 Task: Check the average views per listing of vinyl sliding in the last 1 year.
Action: Mouse moved to (984, 224)
Screenshot: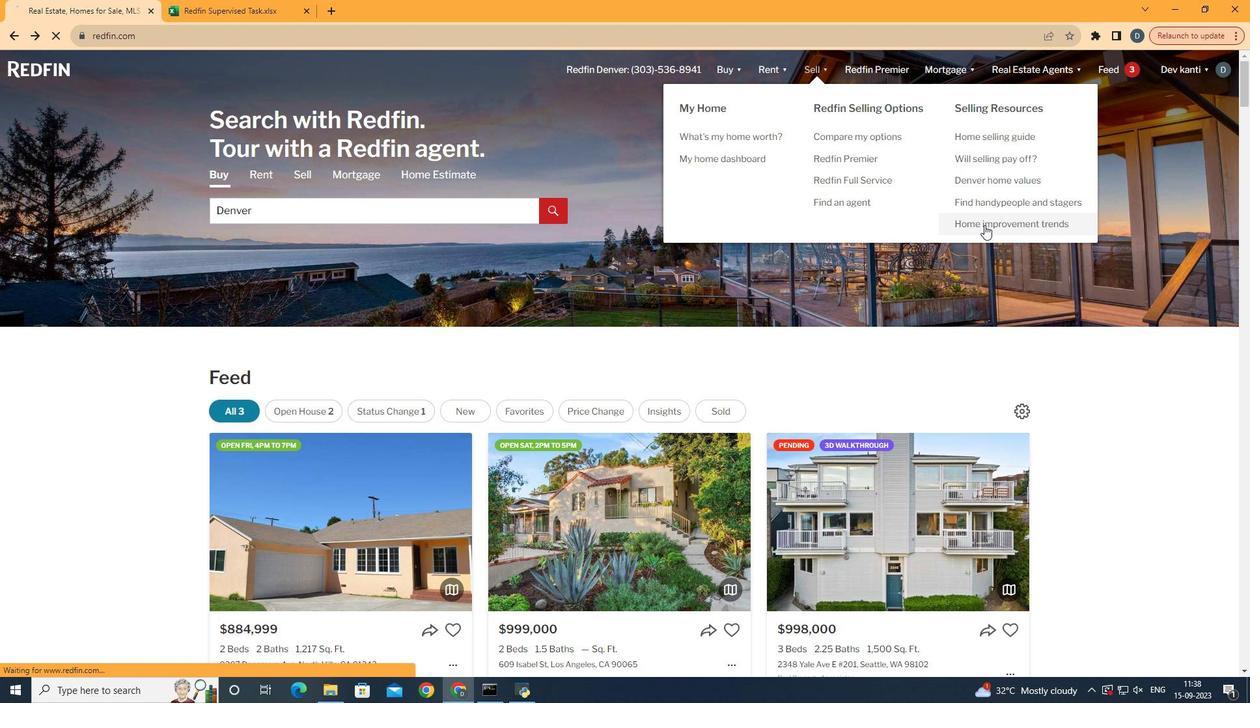 
Action: Mouse pressed left at (984, 224)
Screenshot: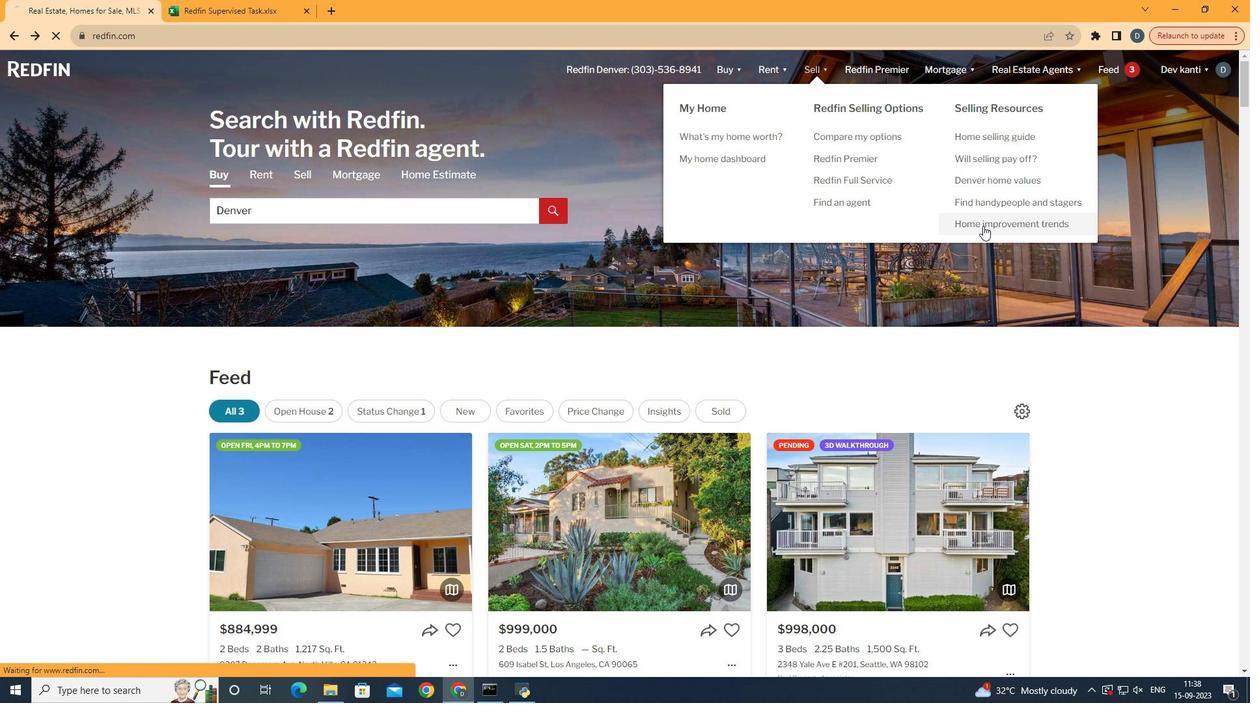 
Action: Mouse moved to (328, 248)
Screenshot: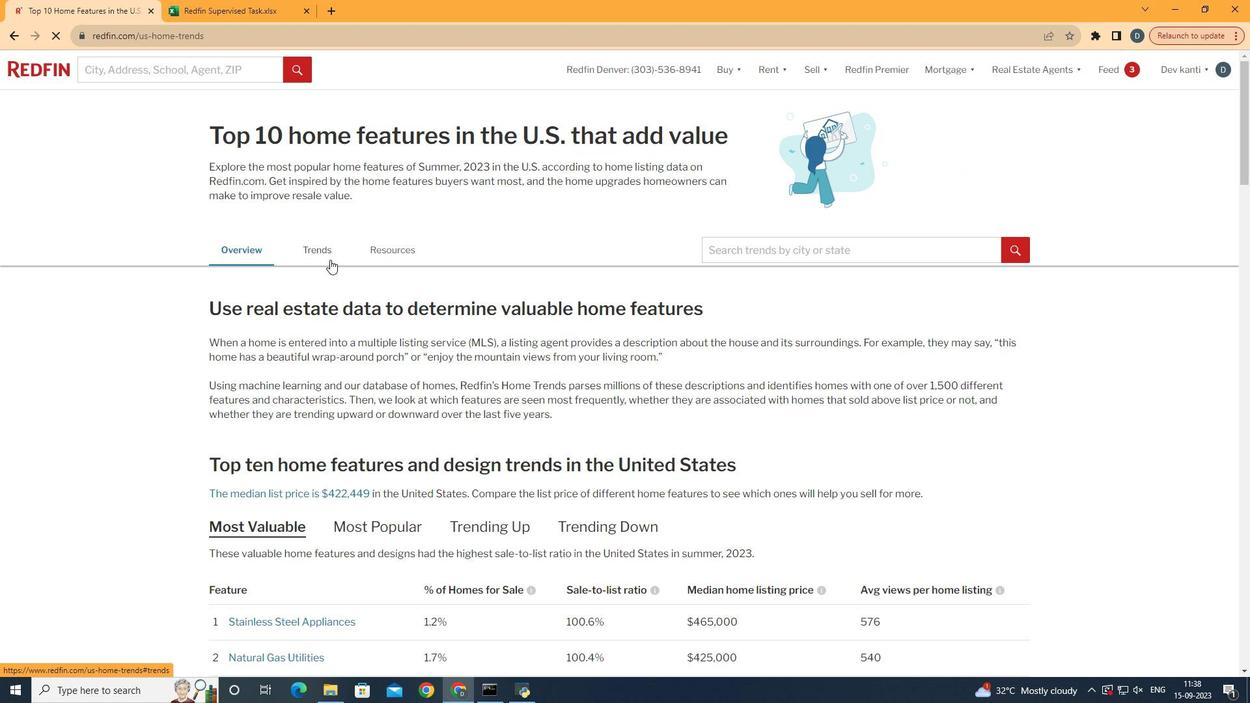 
Action: Mouse pressed left at (328, 248)
Screenshot: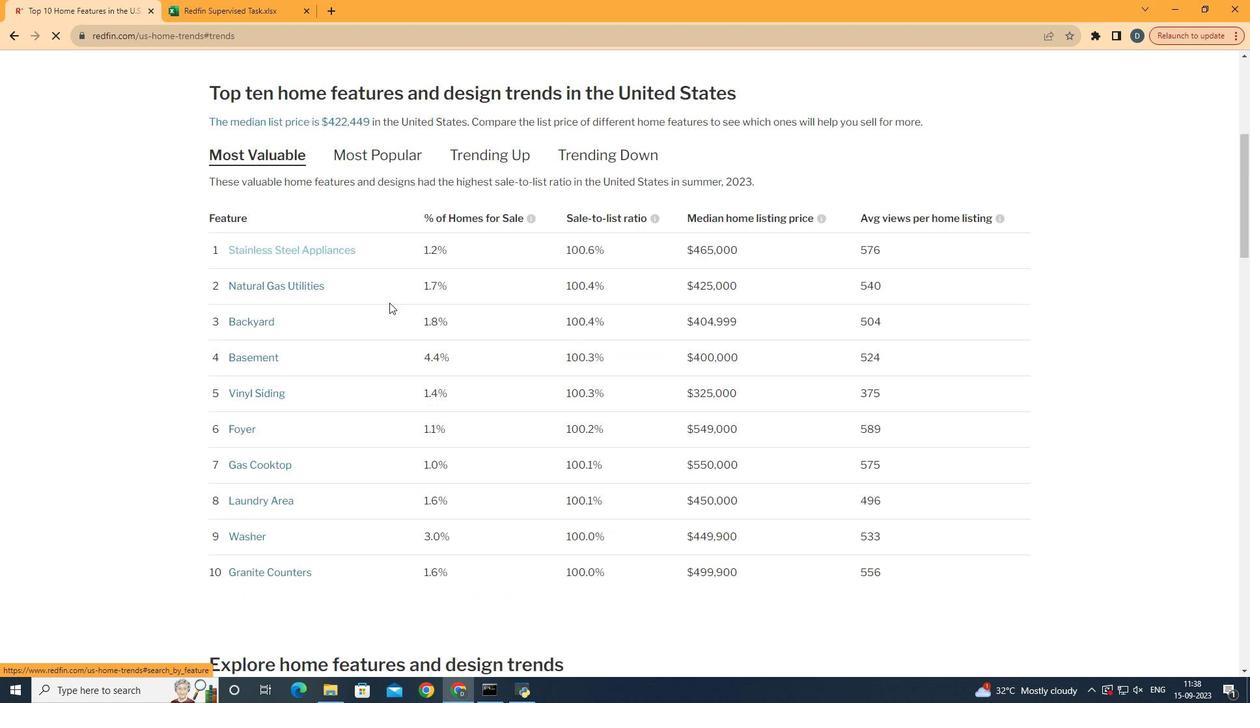 
Action: Mouse moved to (478, 341)
Screenshot: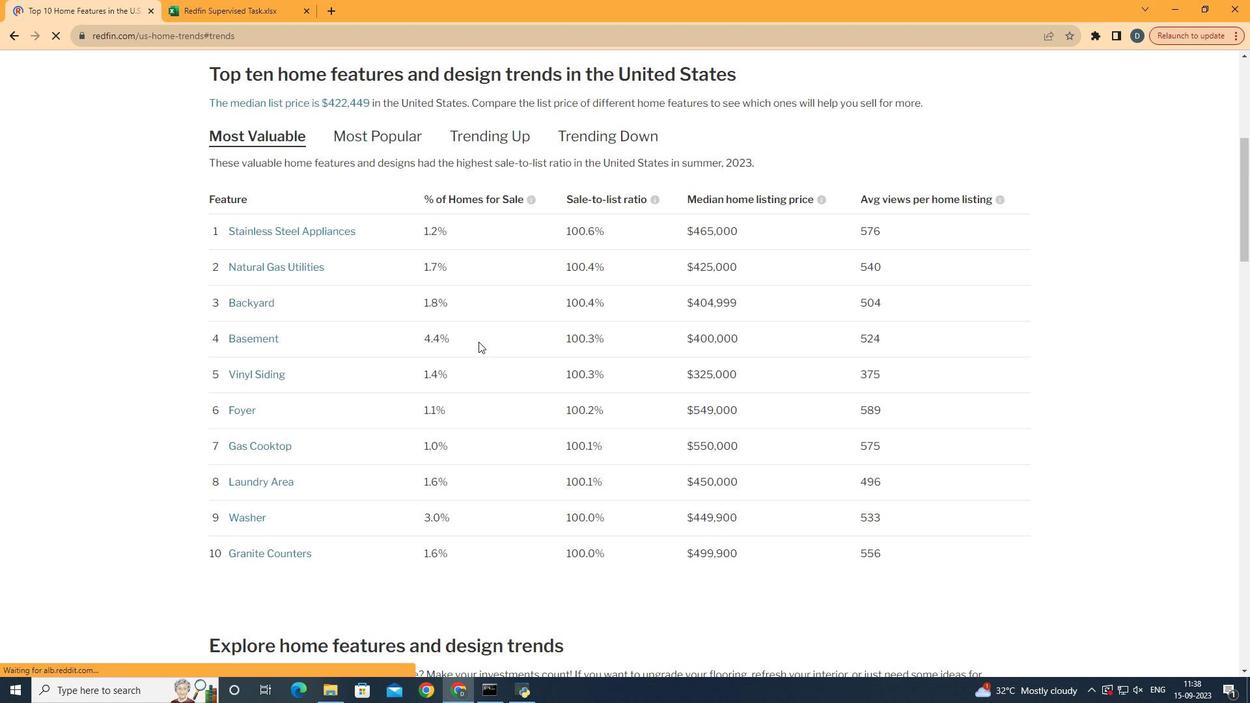 
Action: Mouse scrolled (478, 341) with delta (0, 0)
Screenshot: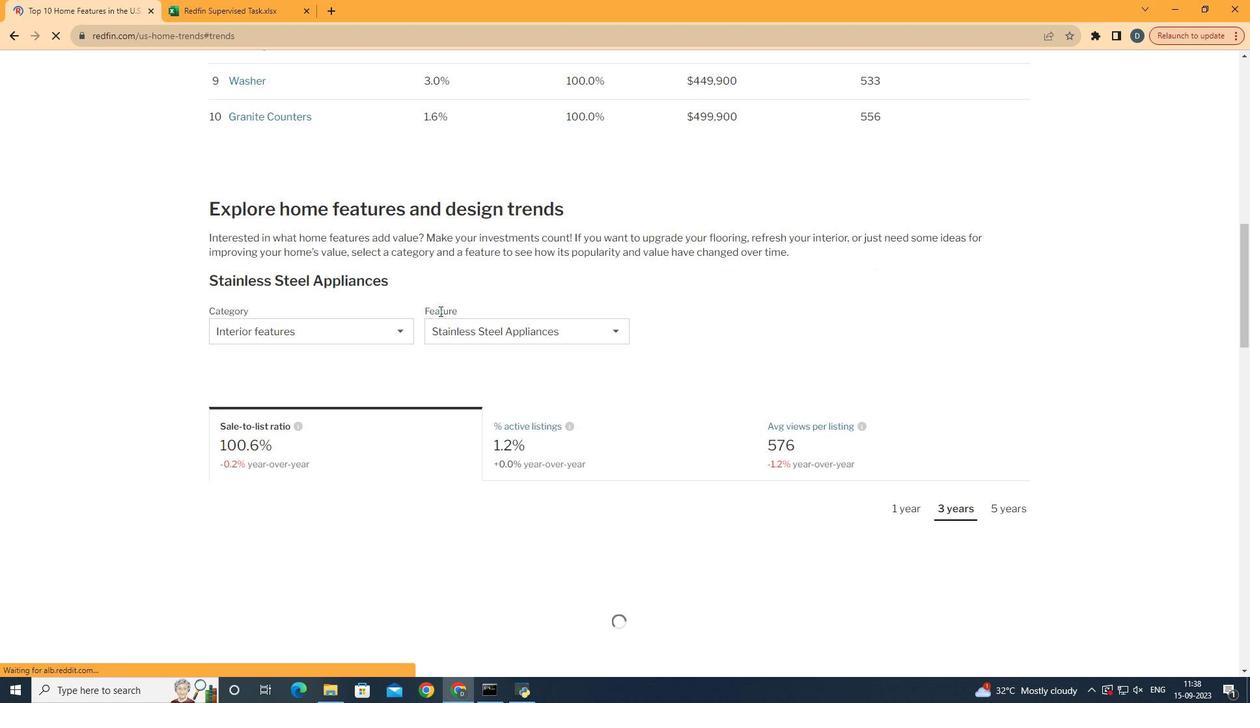 
Action: Mouse scrolled (478, 341) with delta (0, 0)
Screenshot: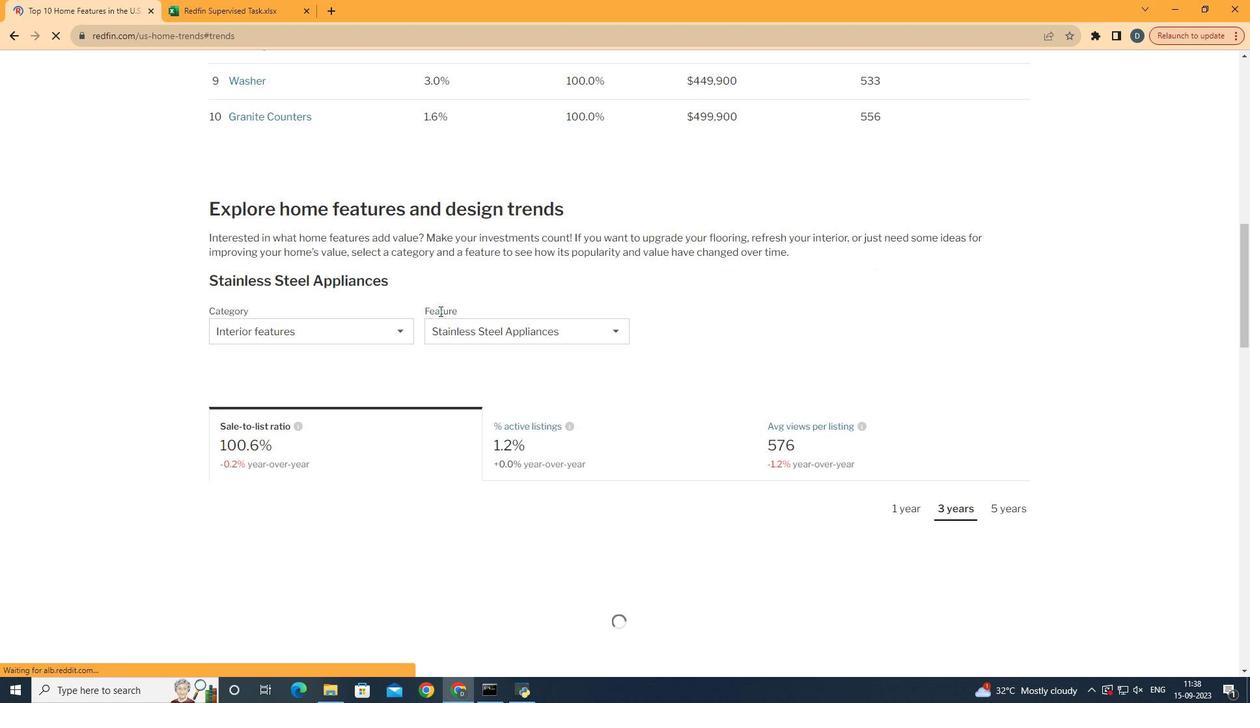 
Action: Mouse scrolled (478, 341) with delta (0, 0)
Screenshot: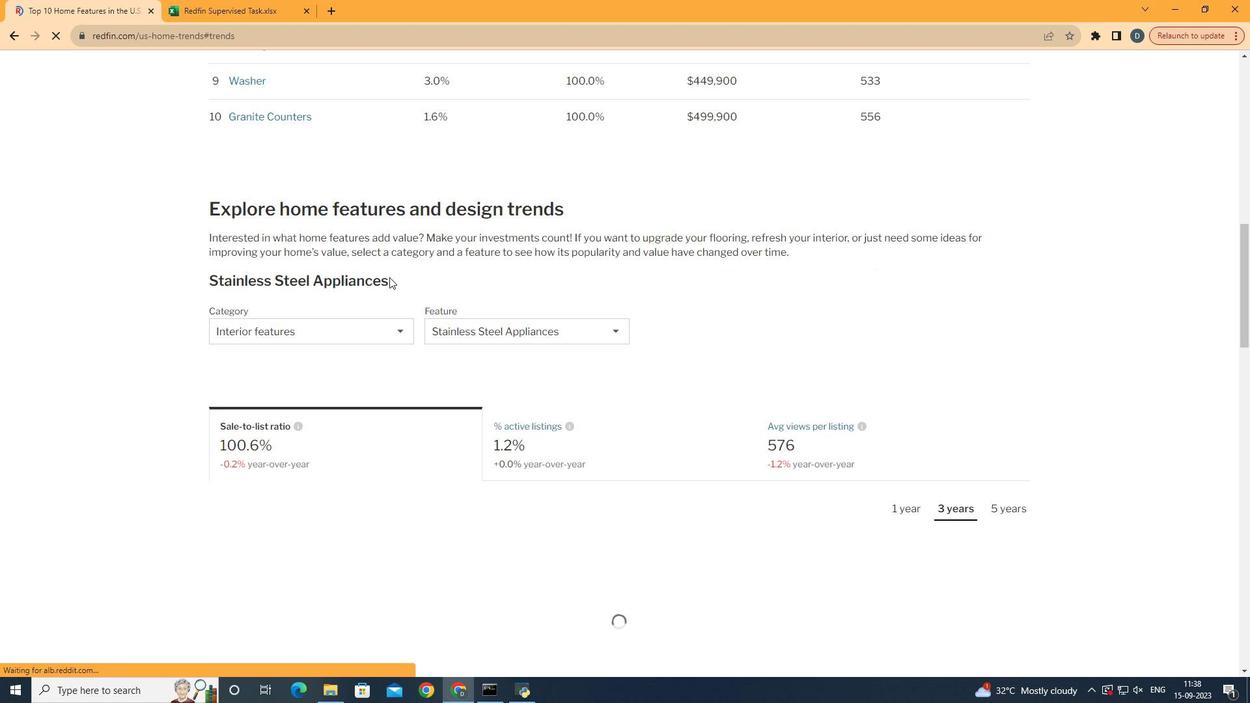
Action: Mouse scrolled (478, 341) with delta (0, 0)
Screenshot: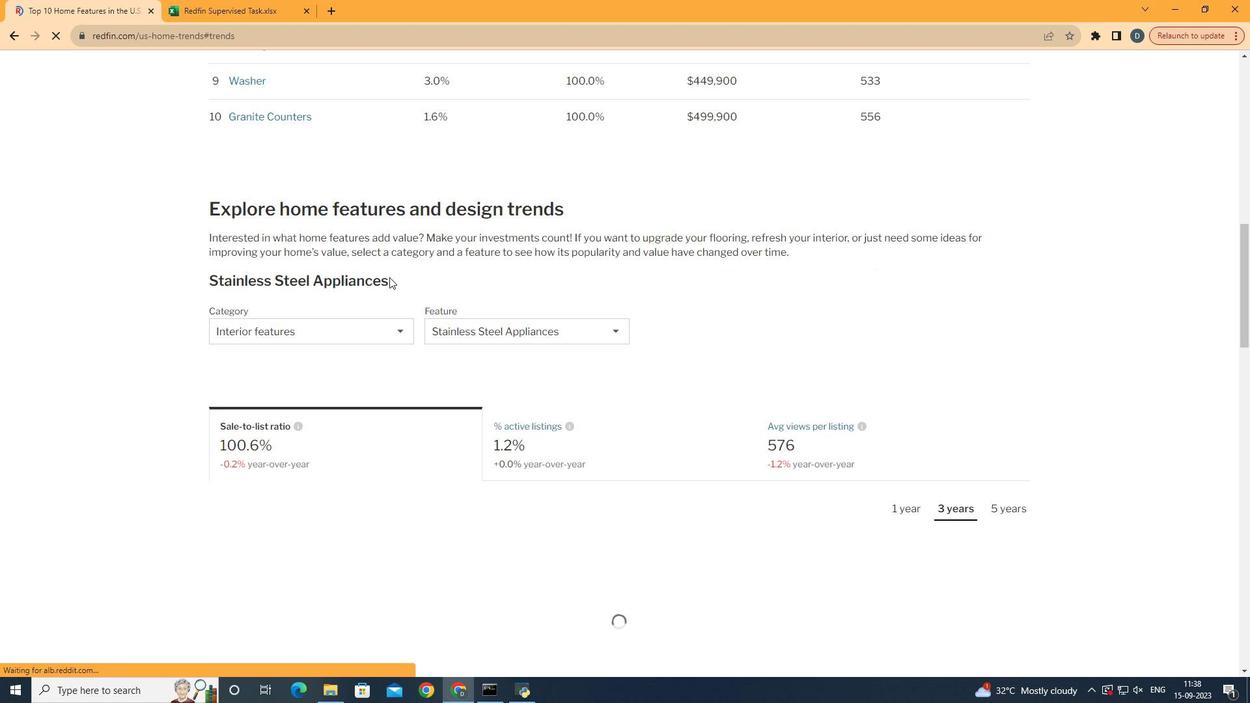 
Action: Mouse scrolled (478, 341) with delta (0, 0)
Screenshot: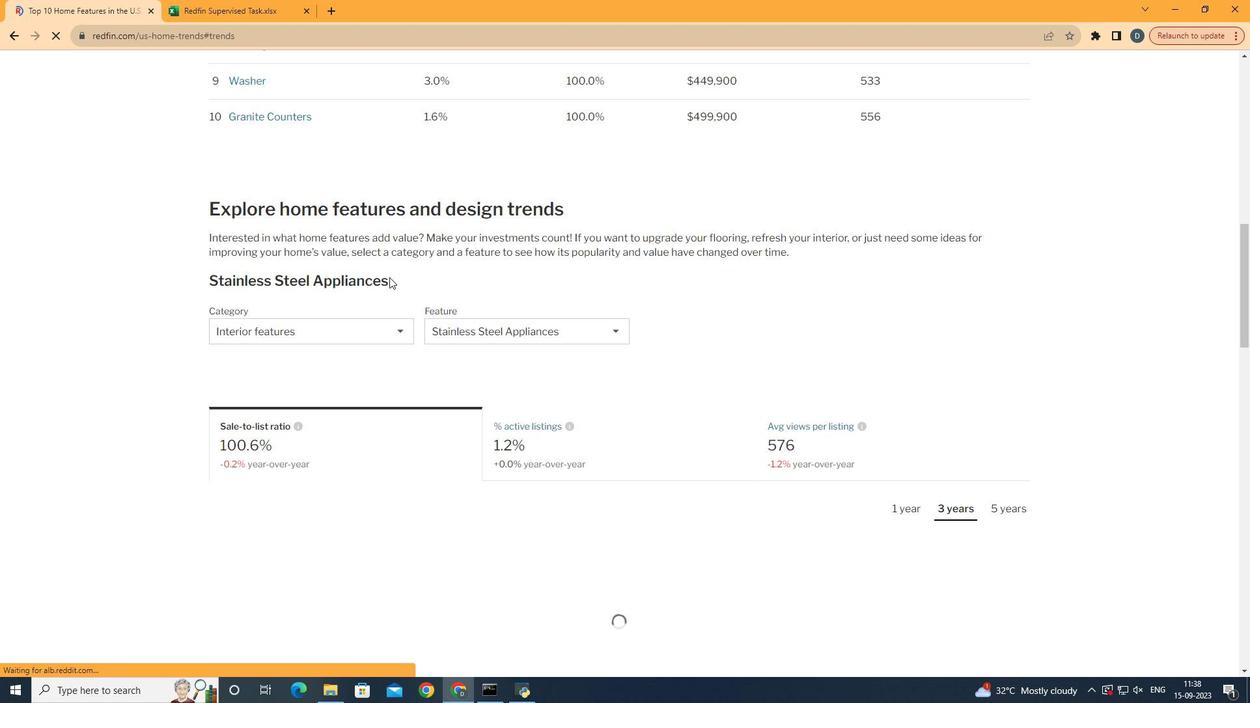 
Action: Mouse scrolled (478, 341) with delta (0, 0)
Screenshot: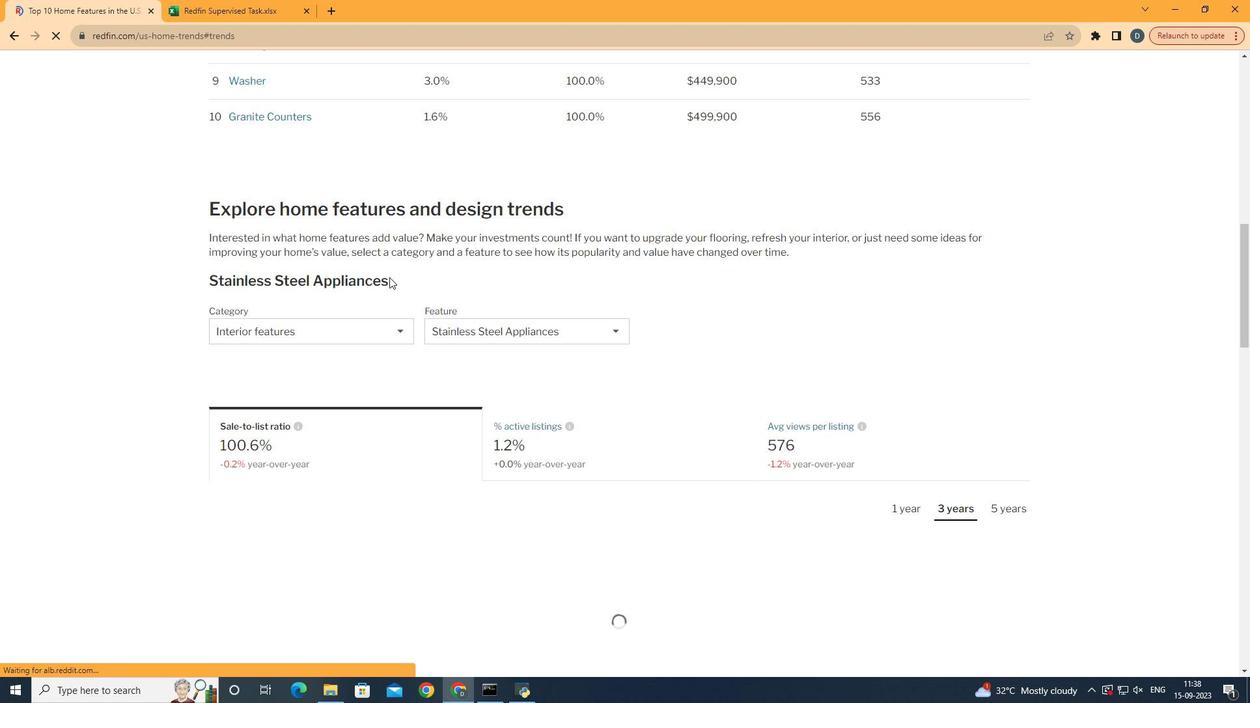 
Action: Mouse scrolled (478, 341) with delta (0, 0)
Screenshot: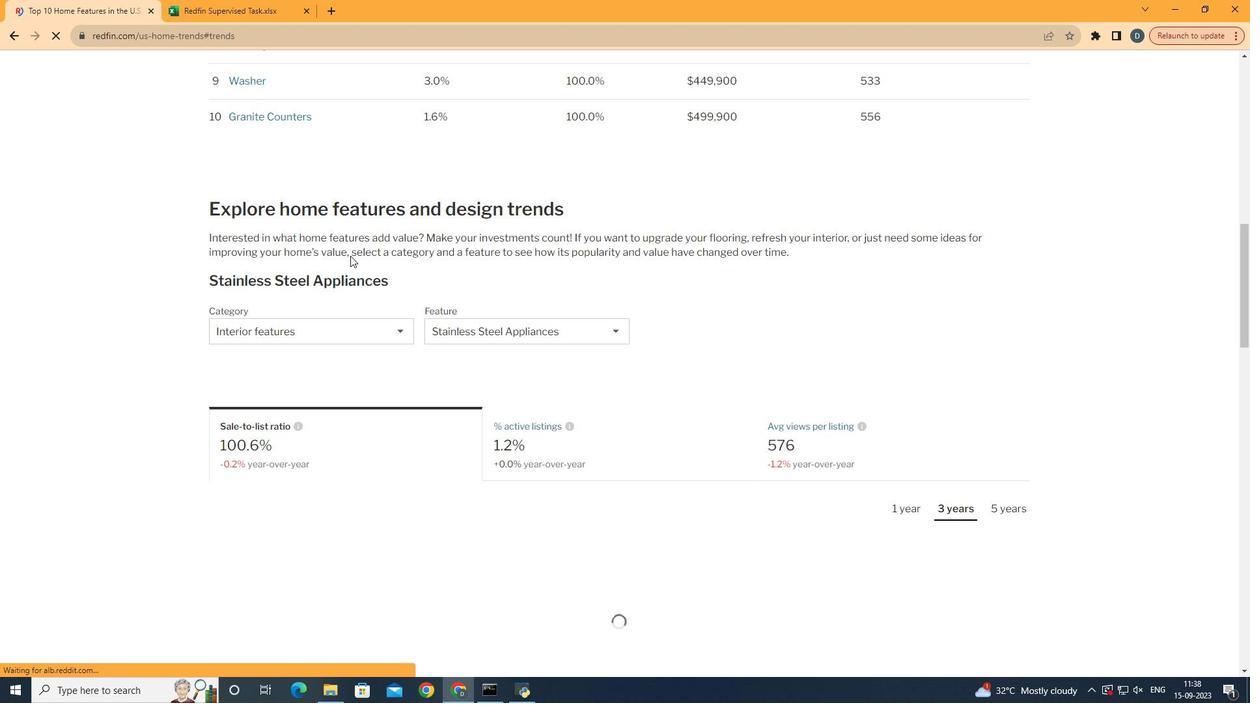 
Action: Mouse moved to (330, 324)
Screenshot: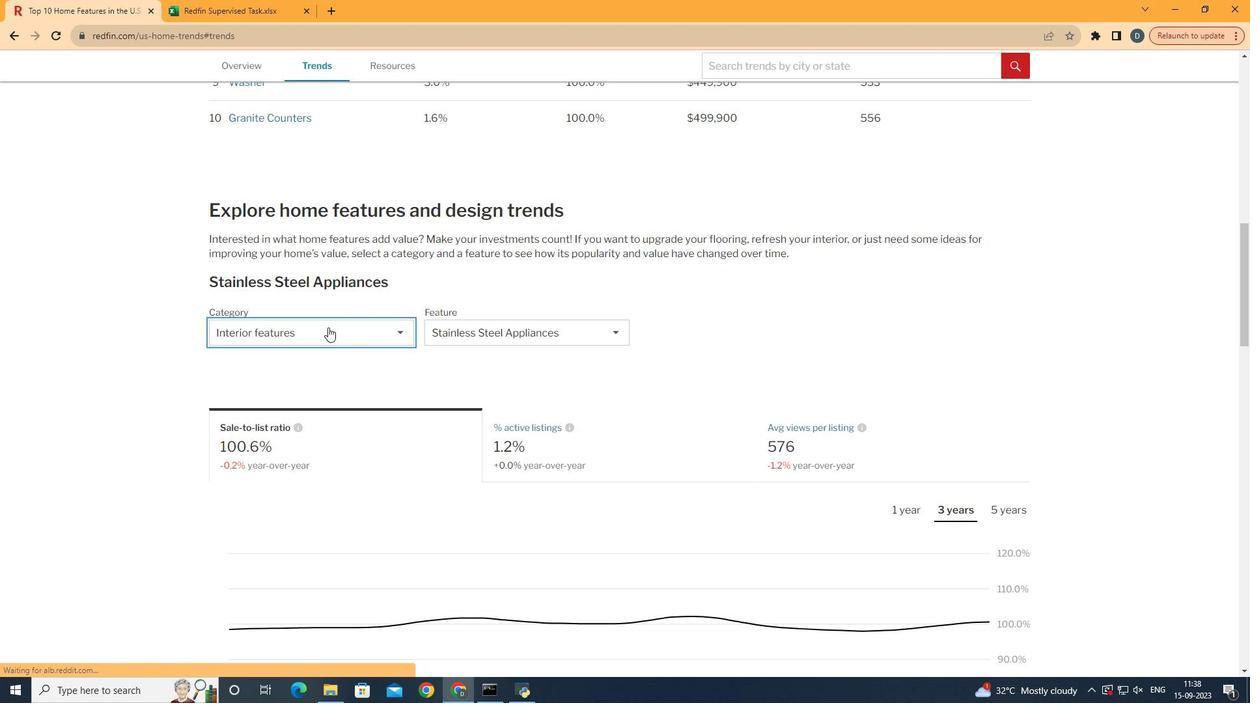 
Action: Mouse pressed left at (330, 324)
Screenshot: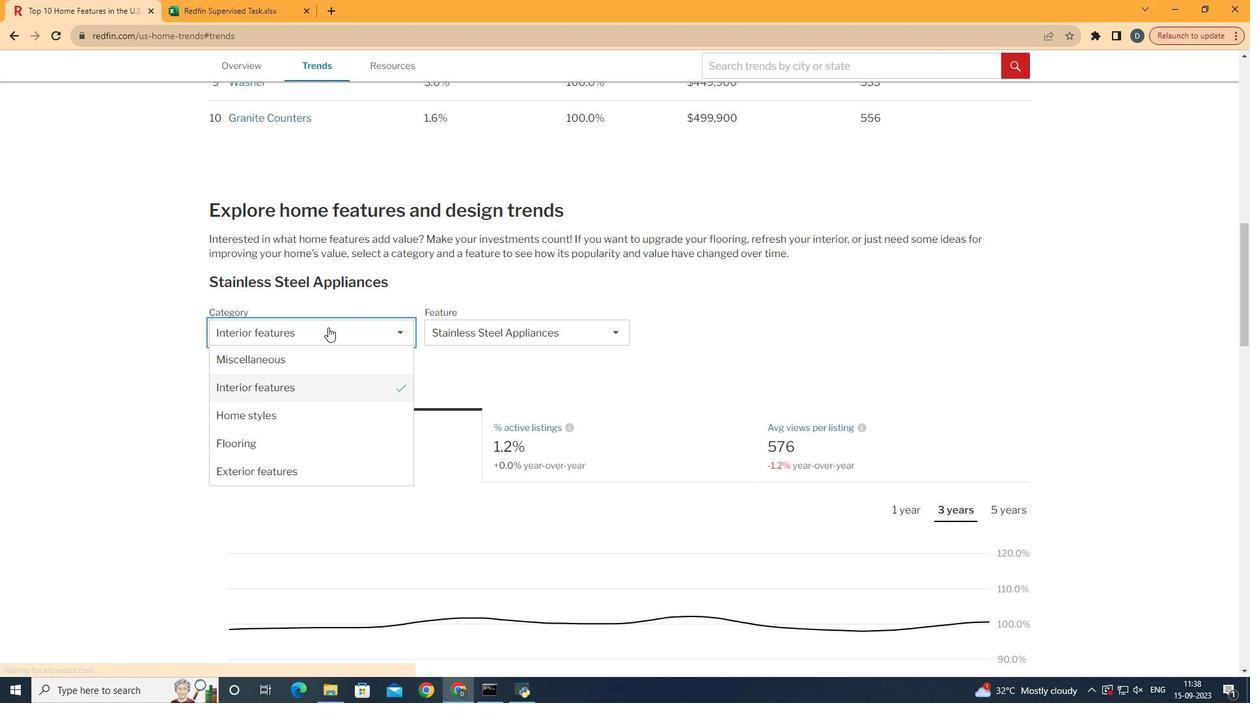 
Action: Mouse moved to (328, 327)
Screenshot: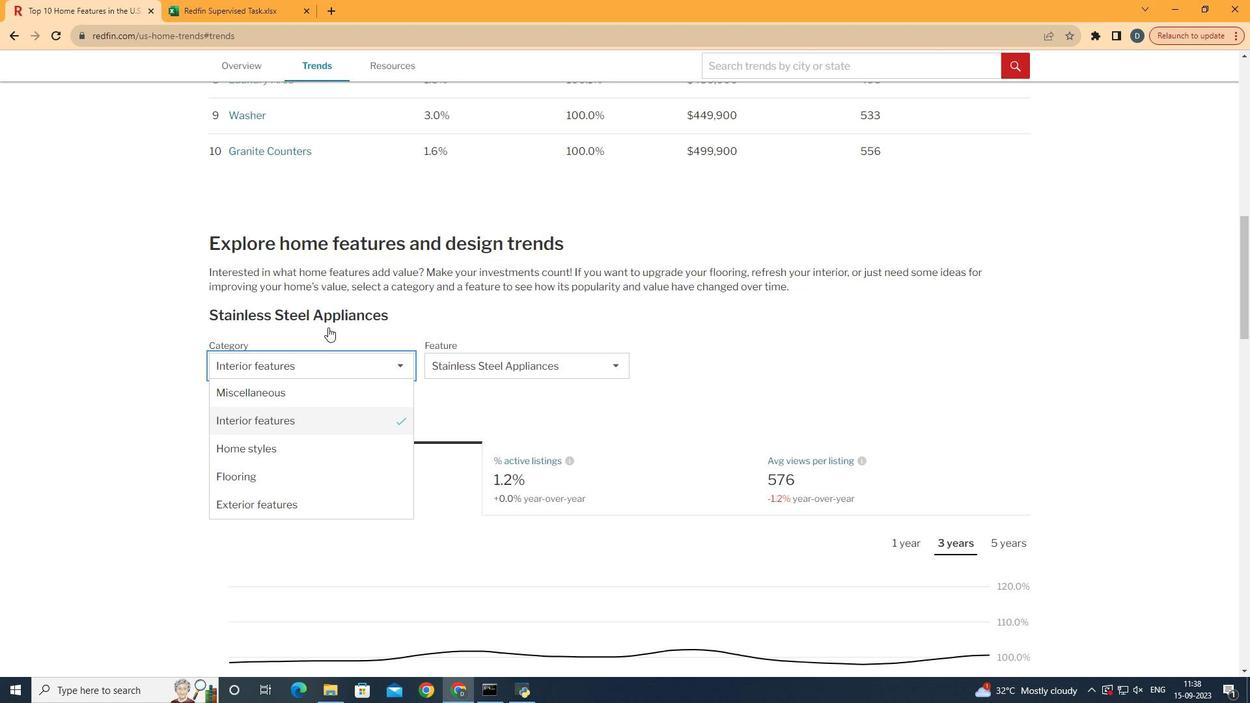 
Action: Mouse scrolled (328, 326) with delta (0, 0)
Screenshot: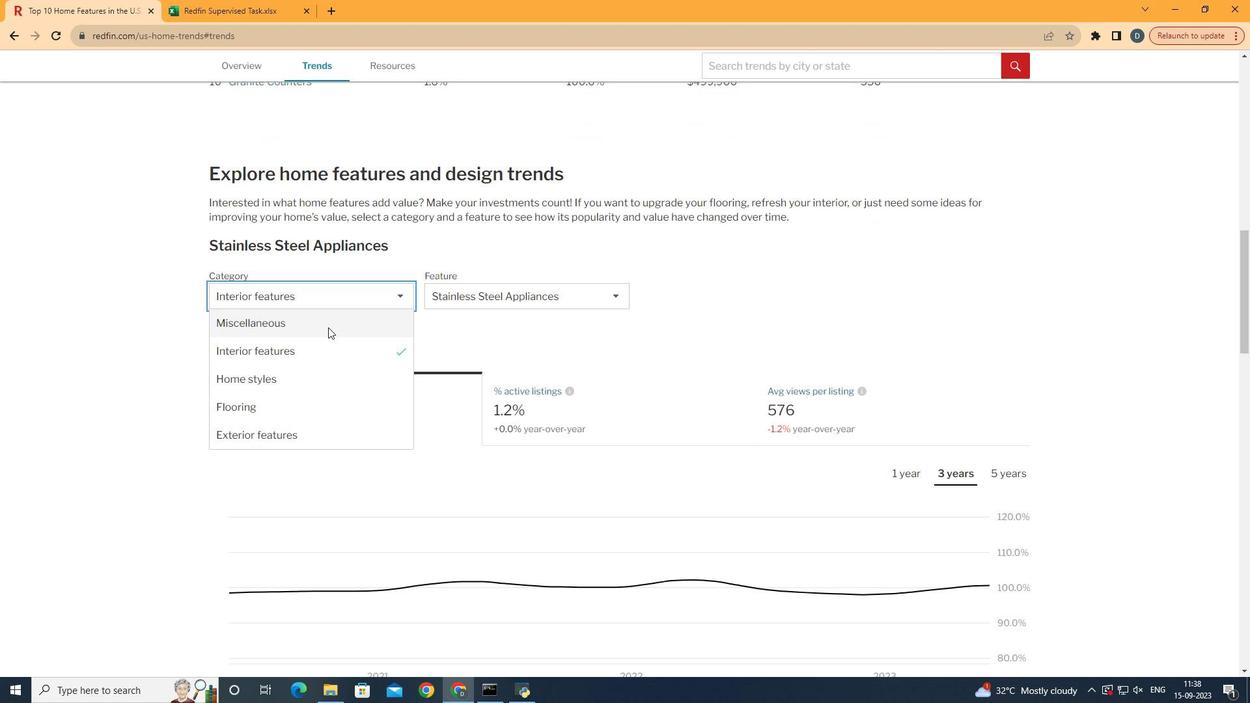 
Action: Mouse scrolled (328, 326) with delta (0, 0)
Screenshot: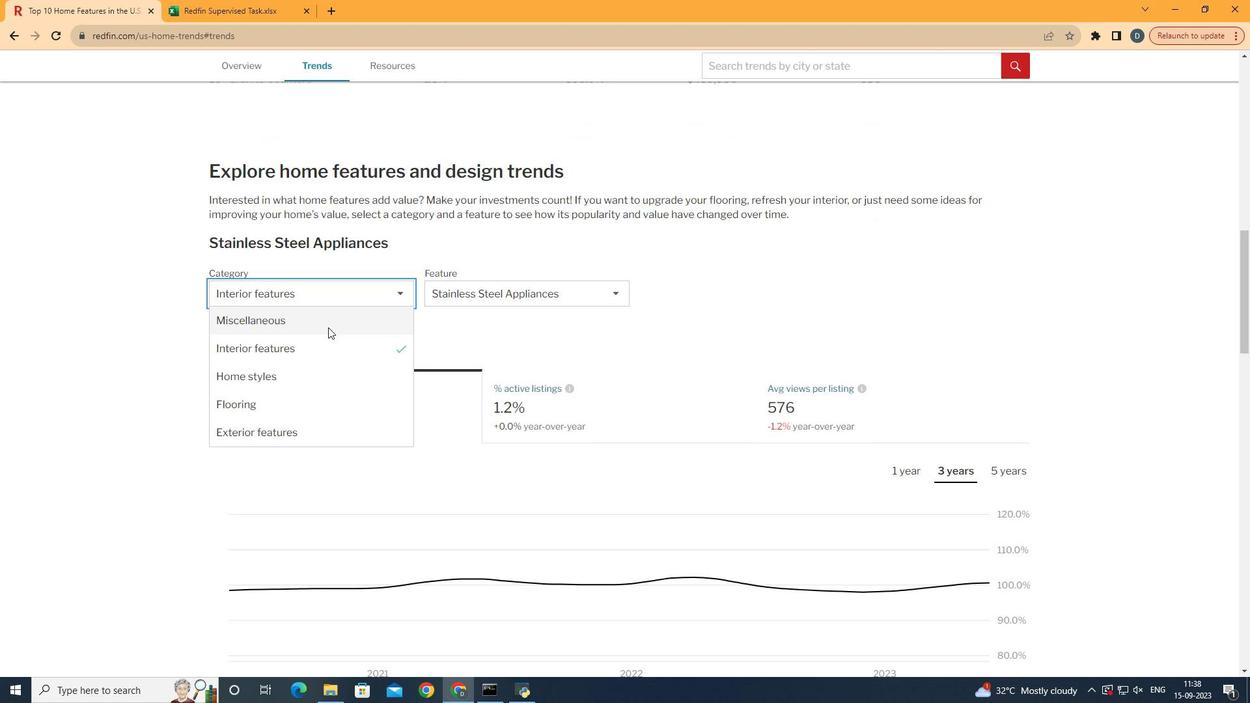 
Action: Mouse scrolled (328, 326) with delta (0, 0)
Screenshot: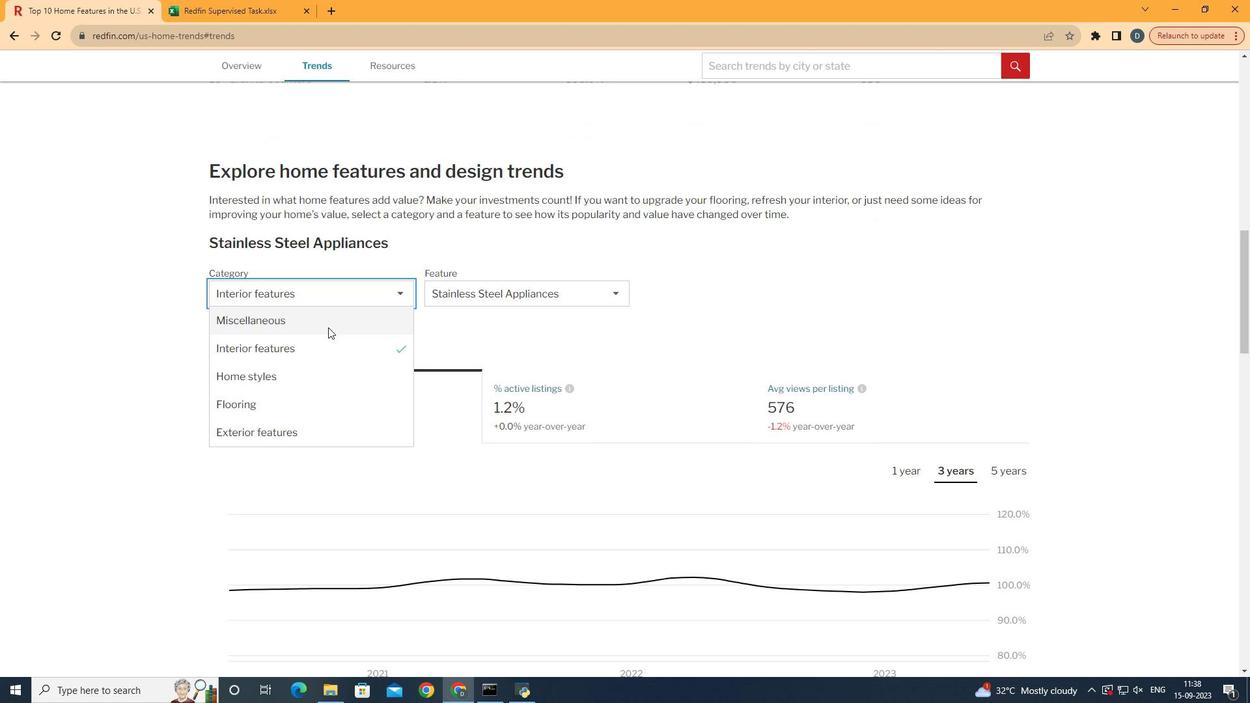 
Action: Mouse scrolled (328, 326) with delta (0, 0)
Screenshot: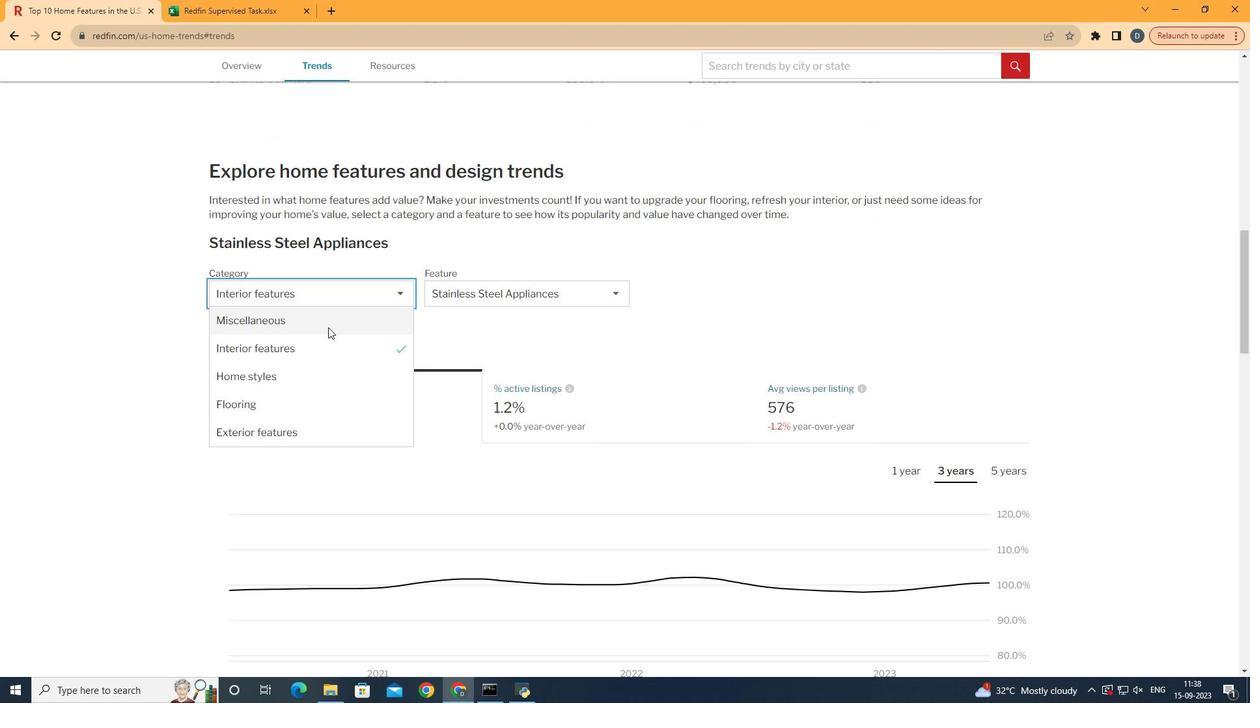 
Action: Mouse moved to (344, 432)
Screenshot: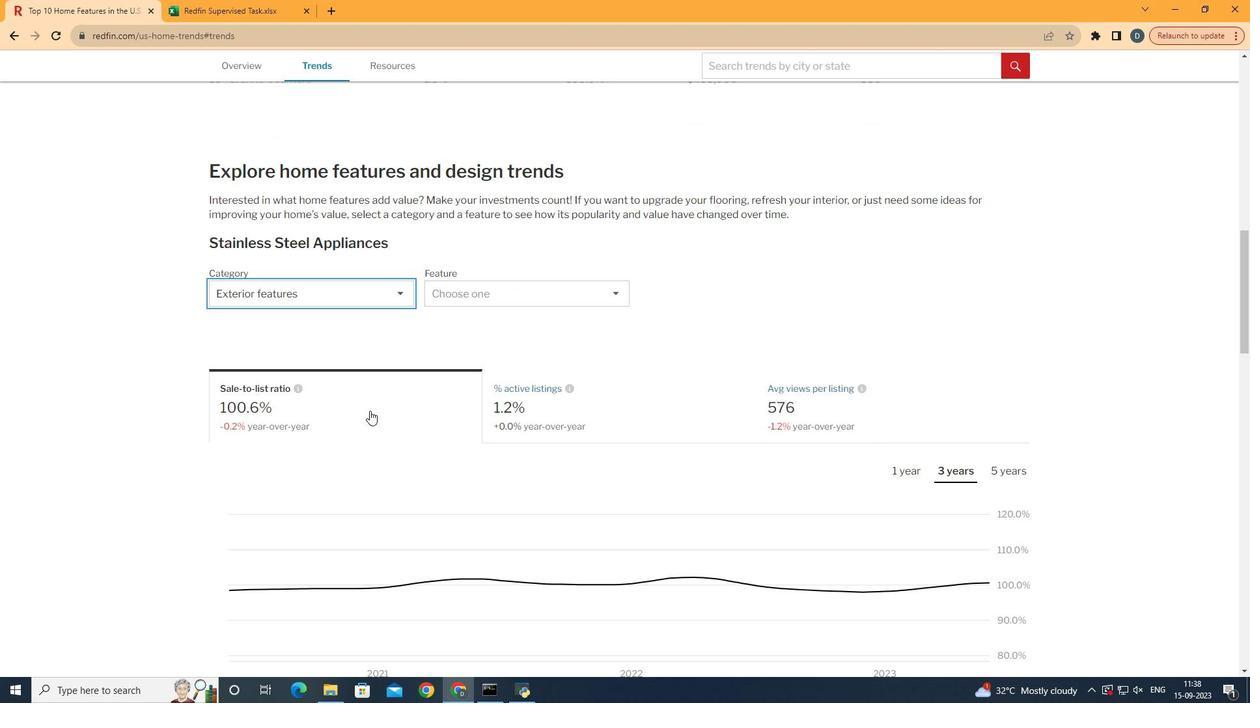 
Action: Mouse pressed left at (344, 432)
Screenshot: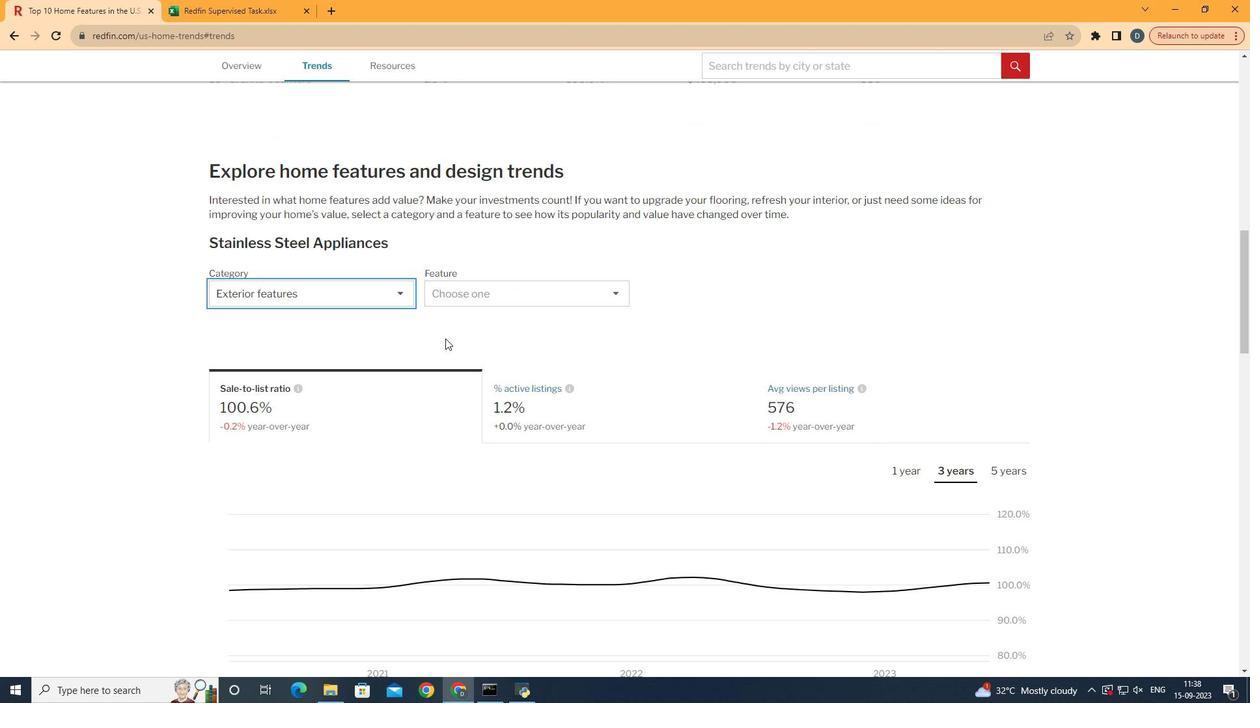 
Action: Mouse moved to (483, 302)
Screenshot: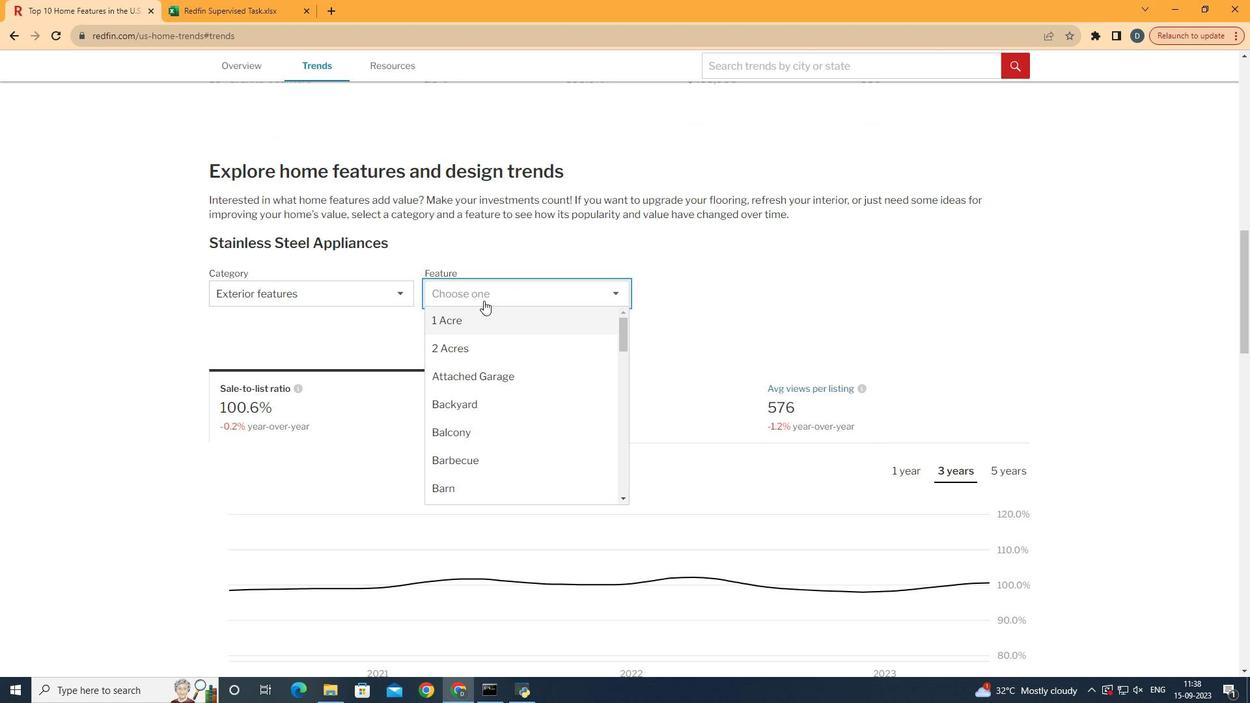 
Action: Mouse pressed left at (483, 302)
Screenshot: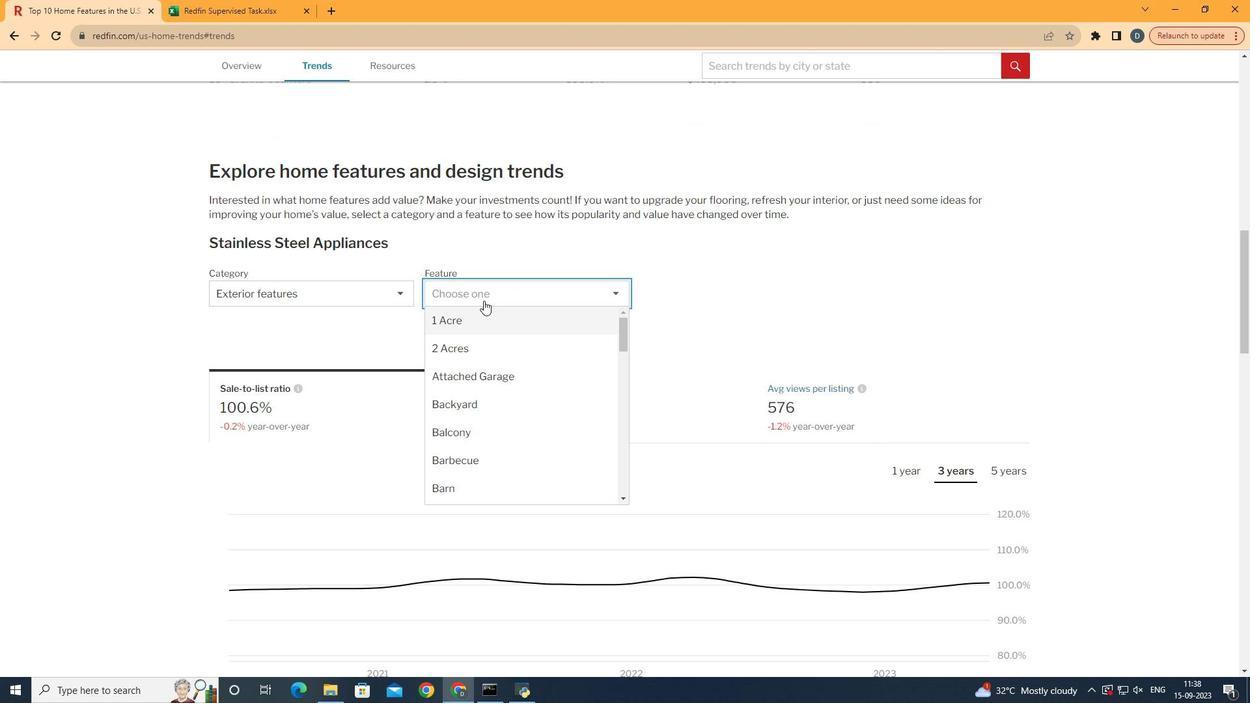
Action: Mouse moved to (556, 408)
Screenshot: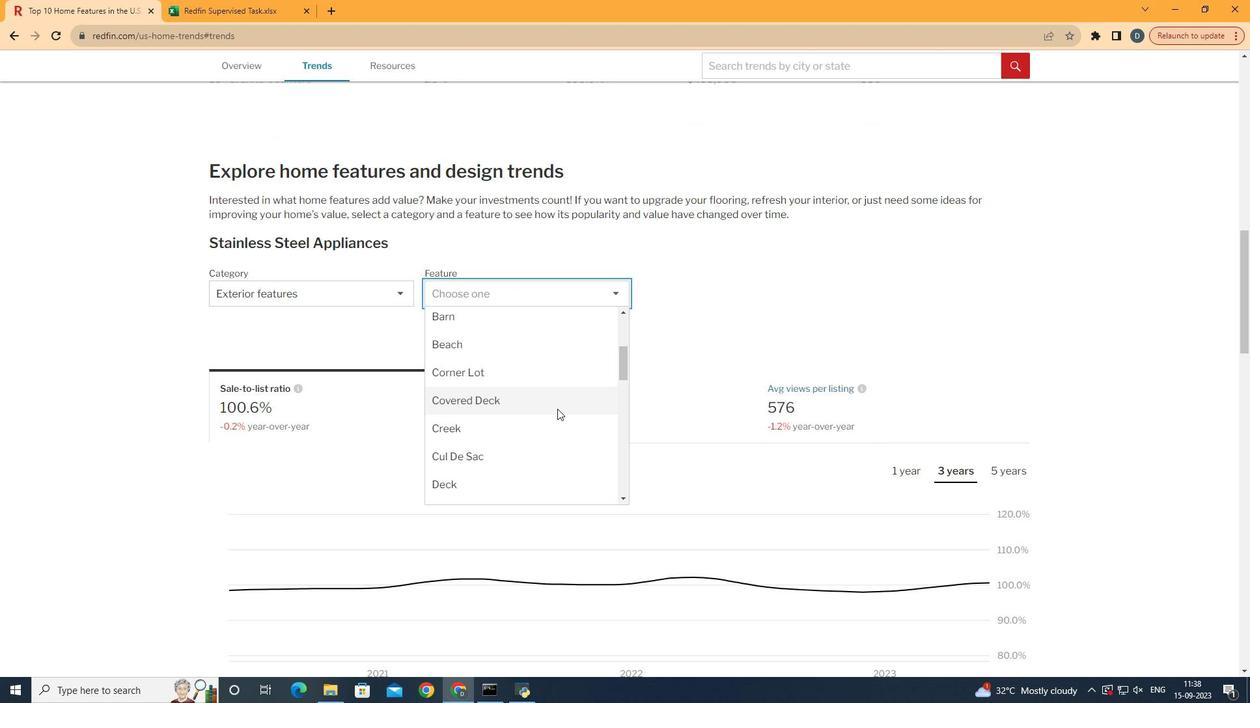 
Action: Mouse scrolled (556, 408) with delta (0, 0)
Screenshot: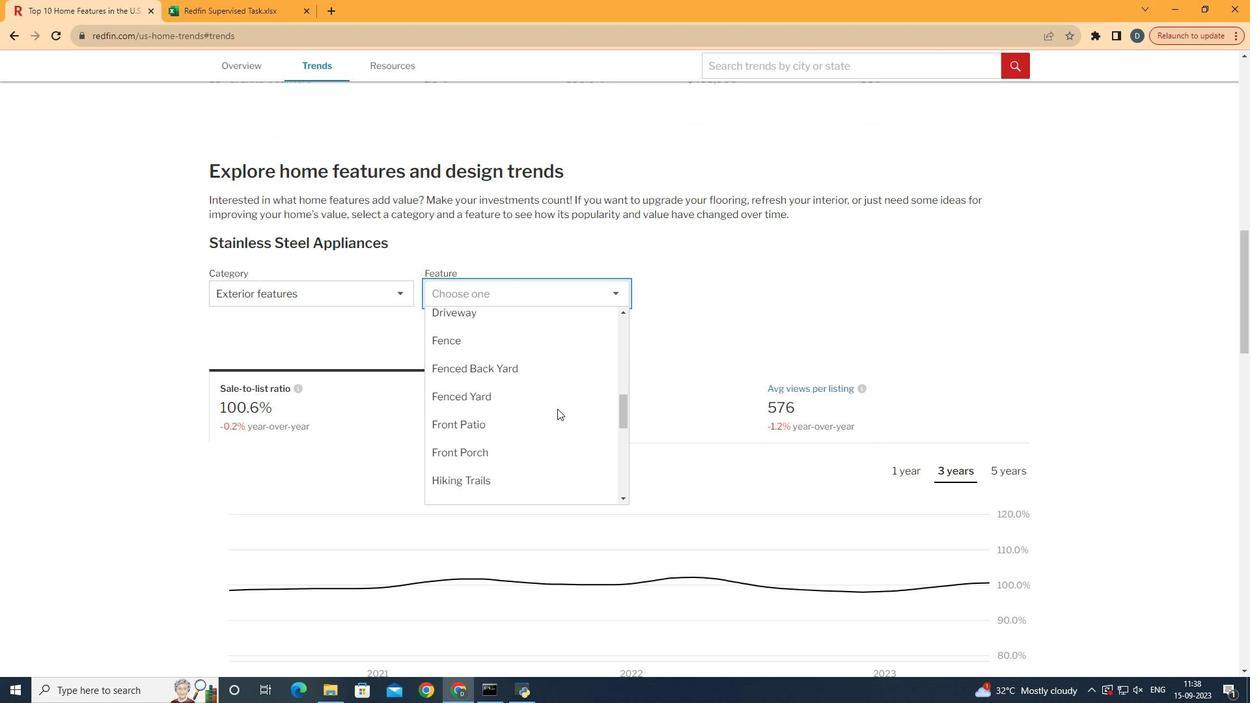 
Action: Mouse scrolled (556, 408) with delta (0, 0)
Screenshot: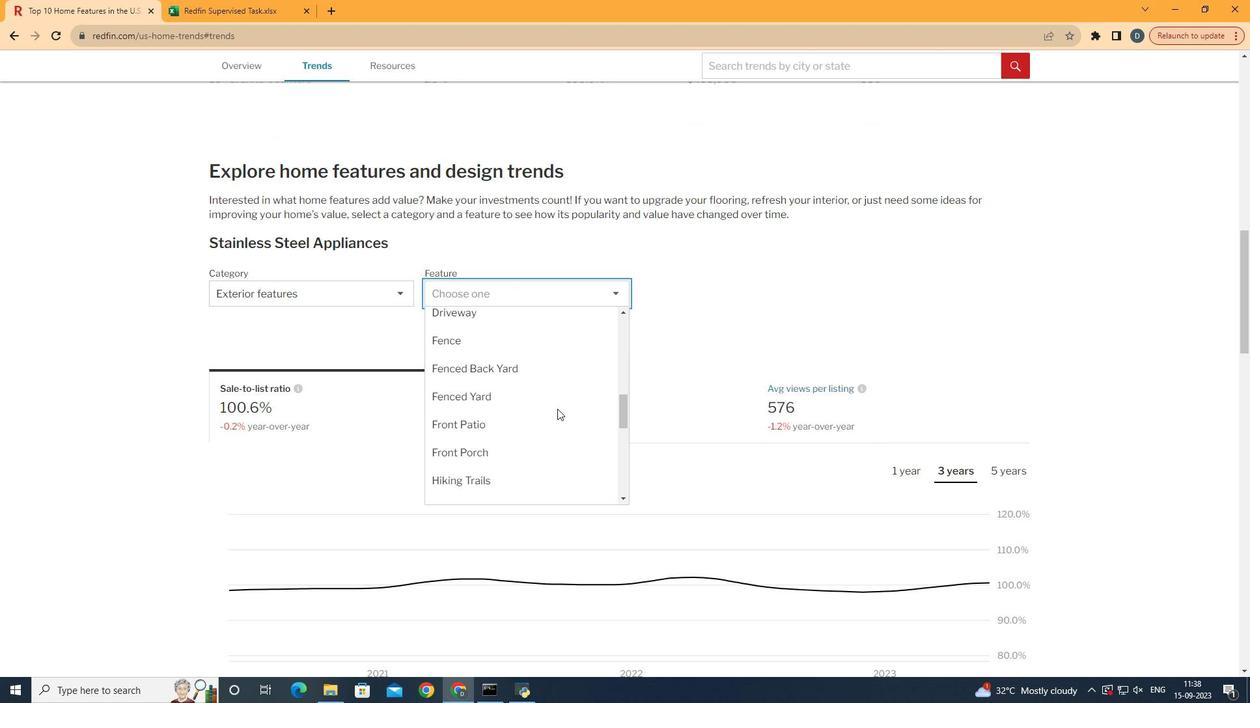 
Action: Mouse scrolled (556, 408) with delta (0, 0)
Screenshot: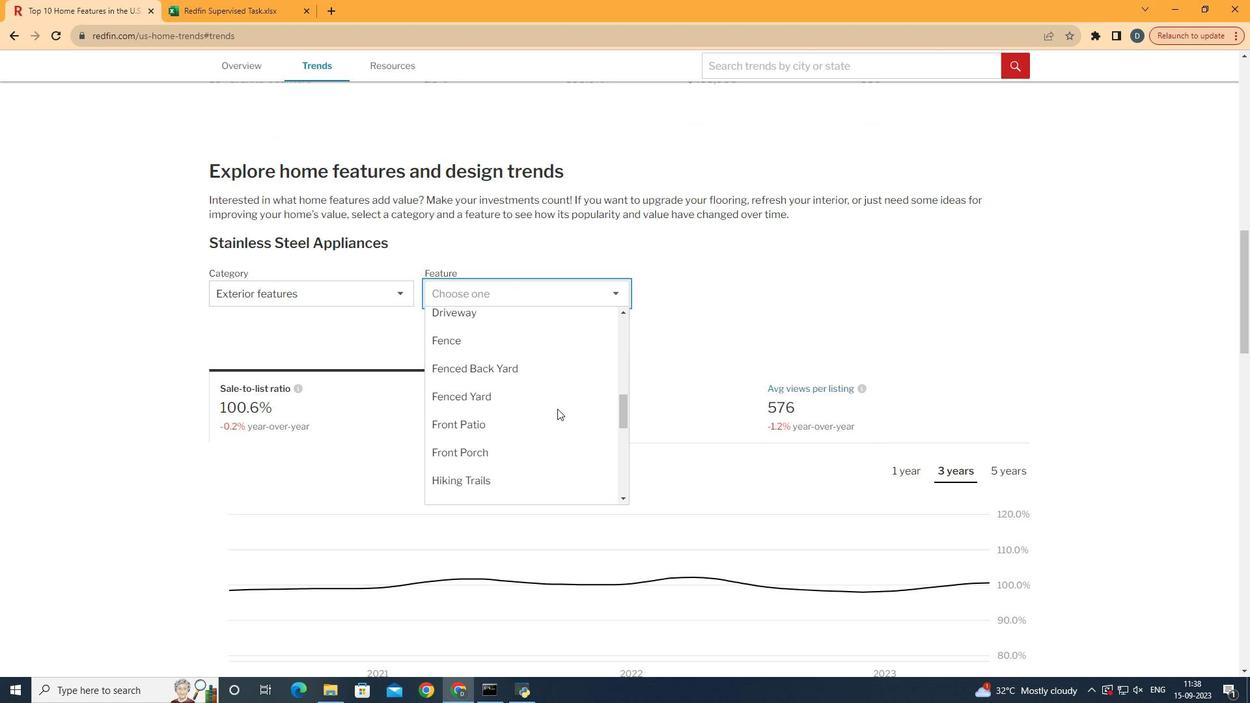 
Action: Mouse scrolled (556, 408) with delta (0, 0)
Screenshot: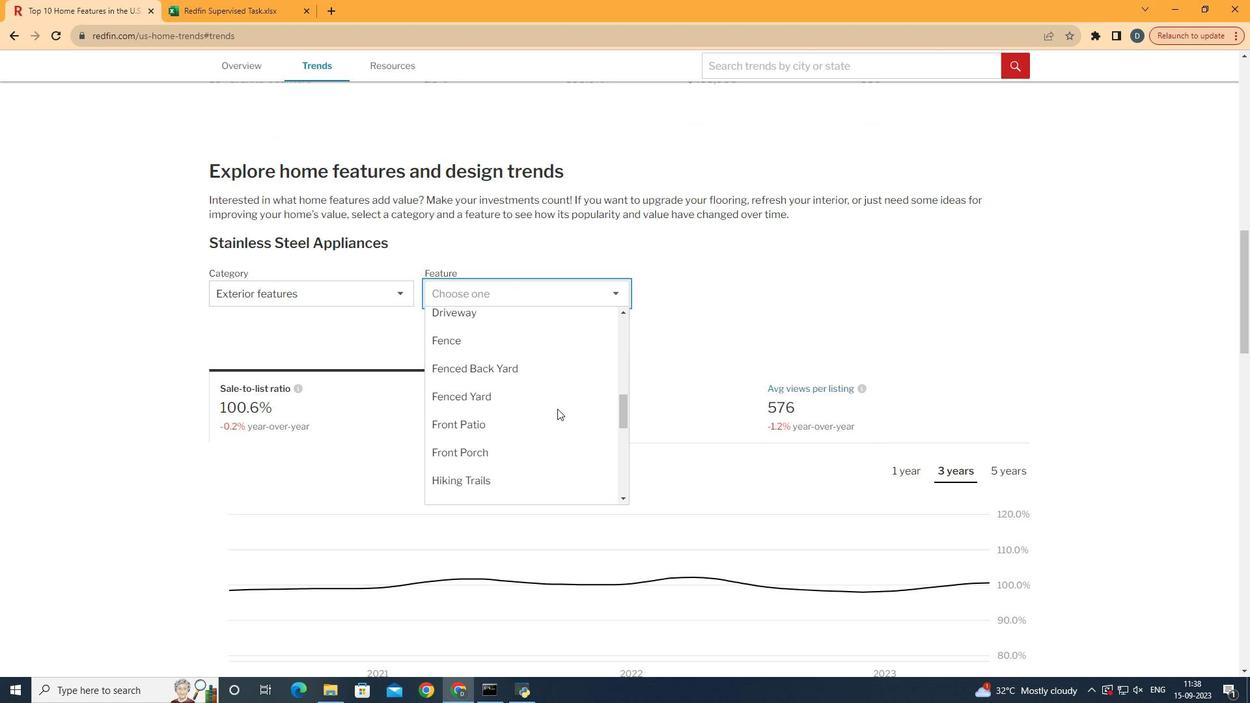 
Action: Mouse scrolled (556, 408) with delta (0, 0)
Screenshot: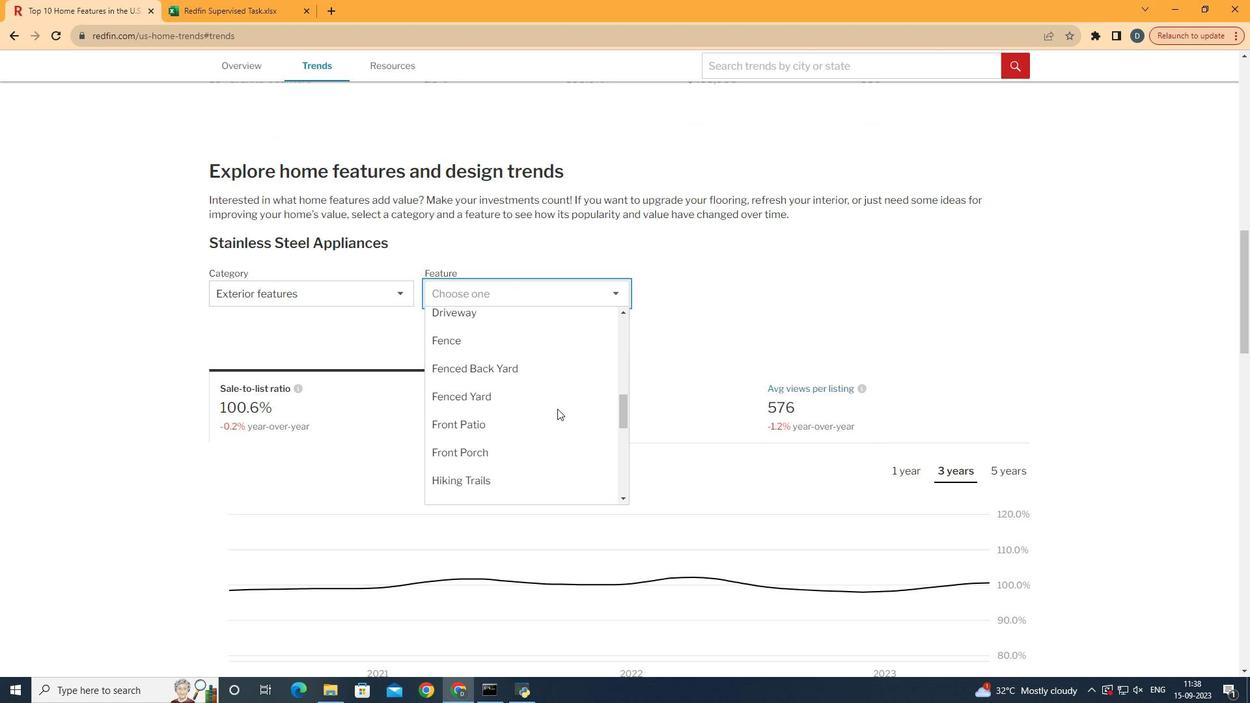 
Action: Mouse scrolled (556, 408) with delta (0, 0)
Screenshot: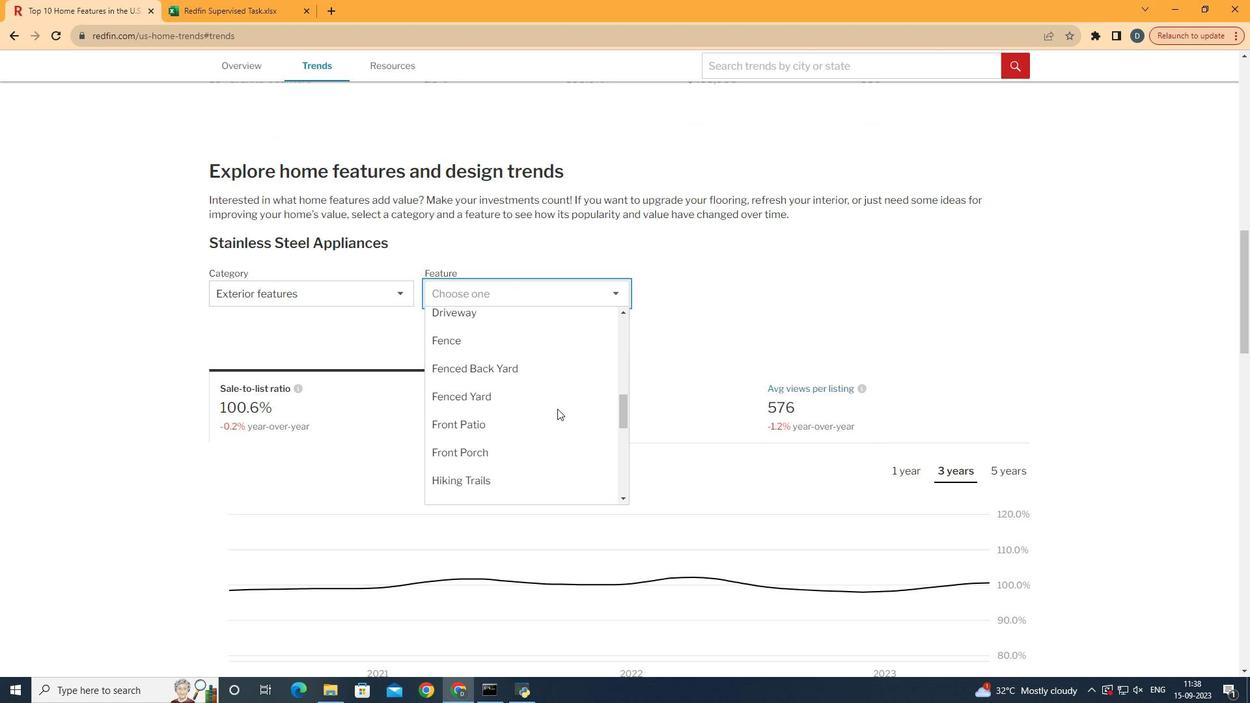 
Action: Mouse scrolled (556, 408) with delta (0, 0)
Screenshot: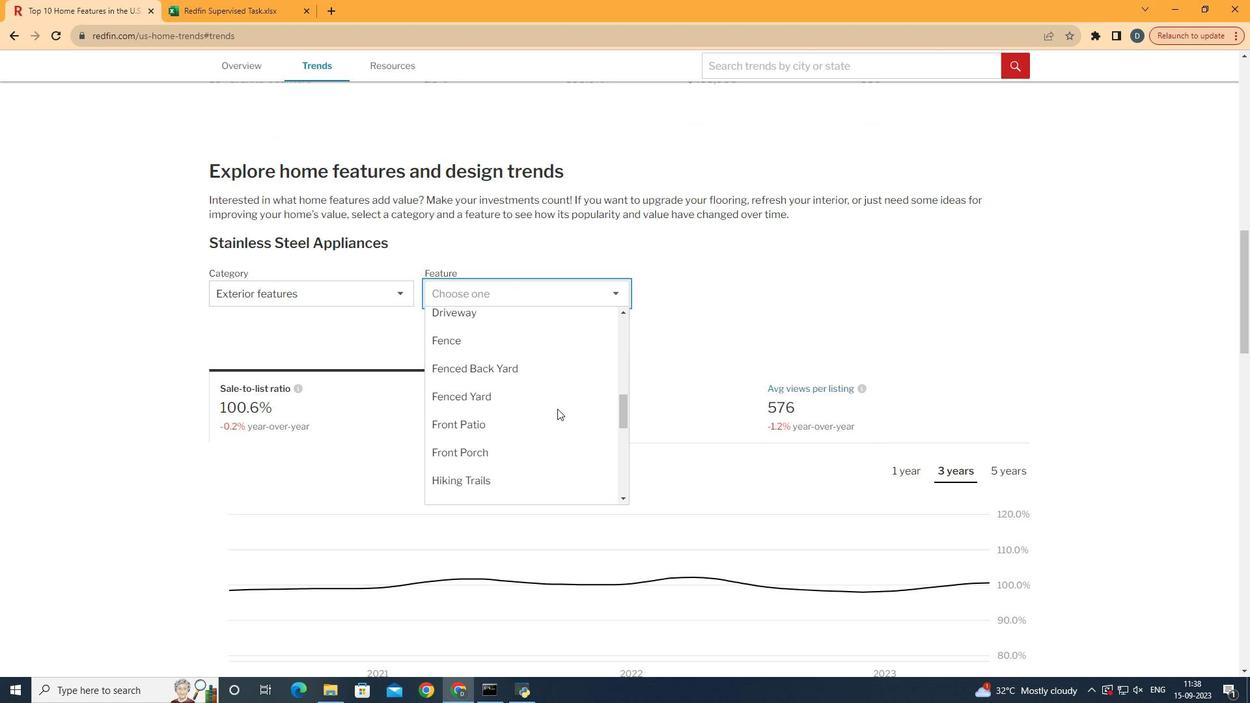 
Action: Mouse moved to (557, 408)
Screenshot: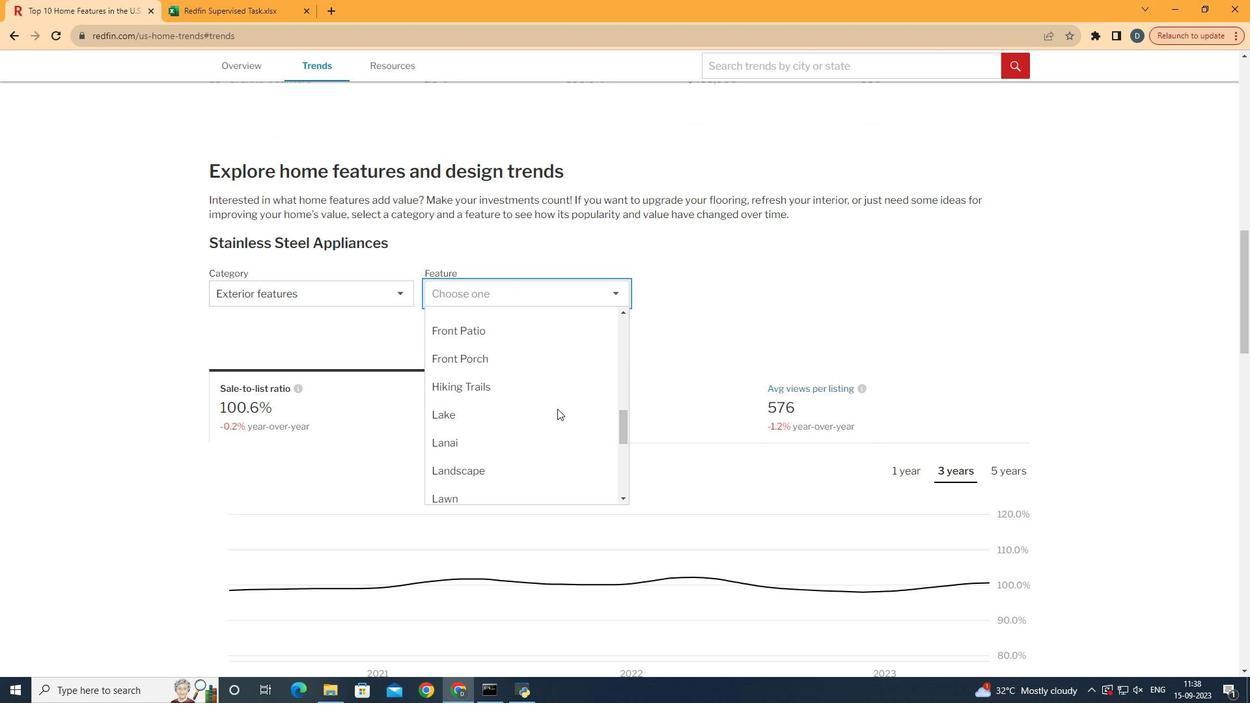 
Action: Mouse scrolled (557, 408) with delta (0, 0)
Screenshot: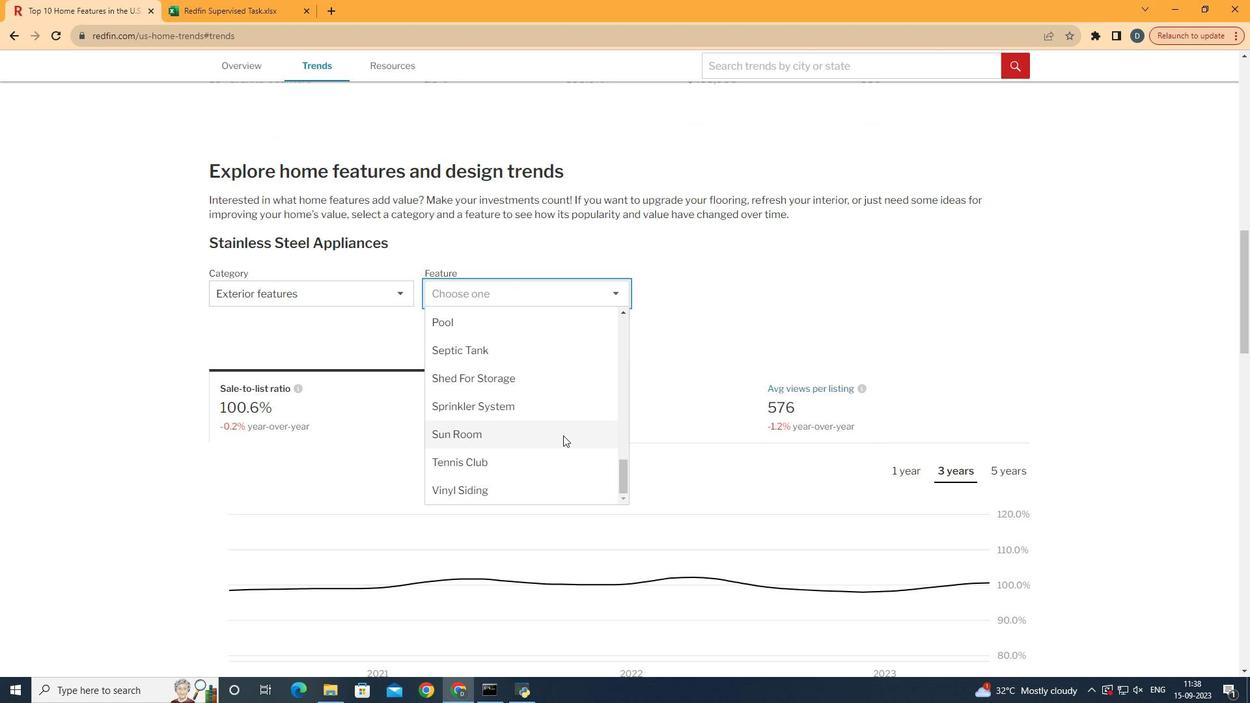 
Action: Mouse scrolled (557, 408) with delta (0, 0)
Screenshot: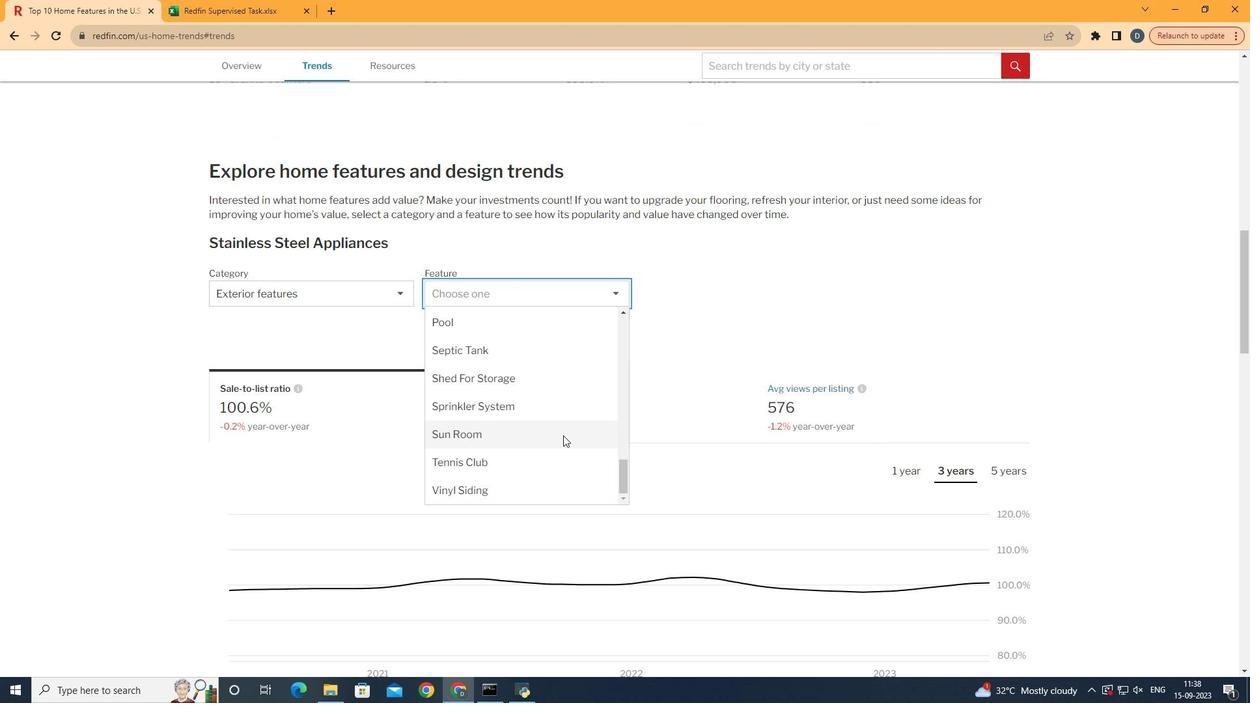 
Action: Mouse scrolled (557, 408) with delta (0, 0)
Screenshot: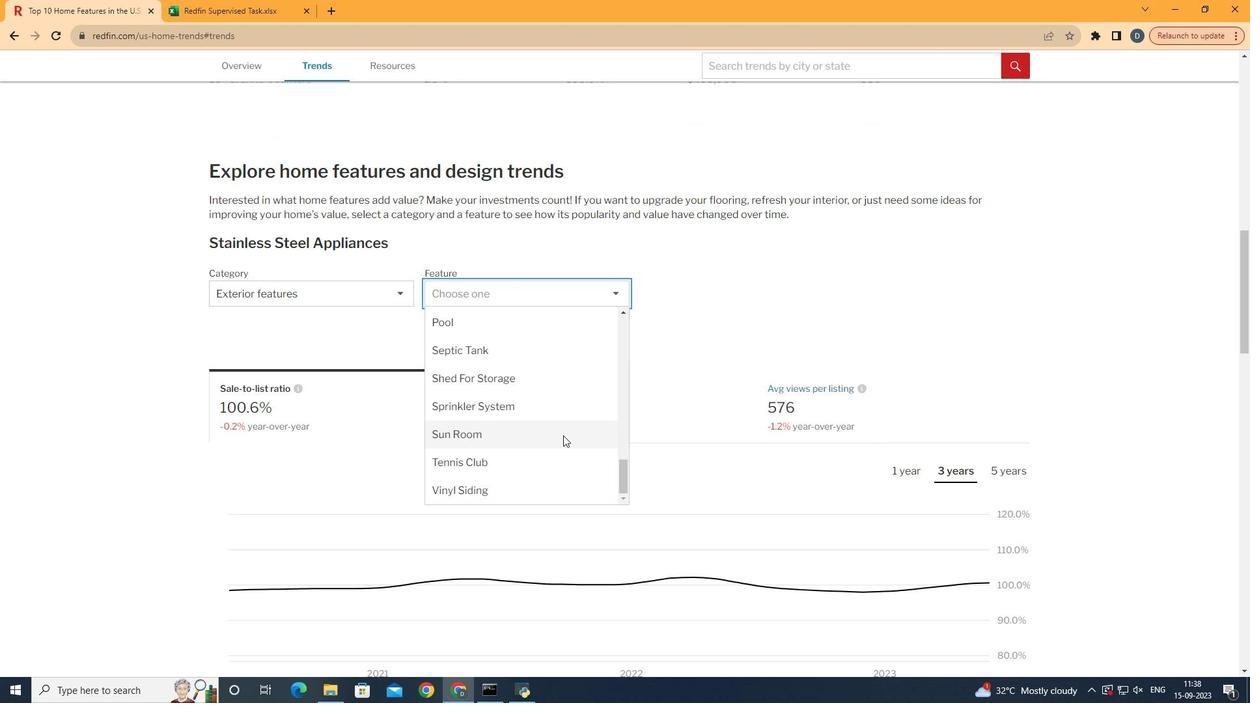 
Action: Mouse scrolled (557, 408) with delta (0, 0)
Screenshot: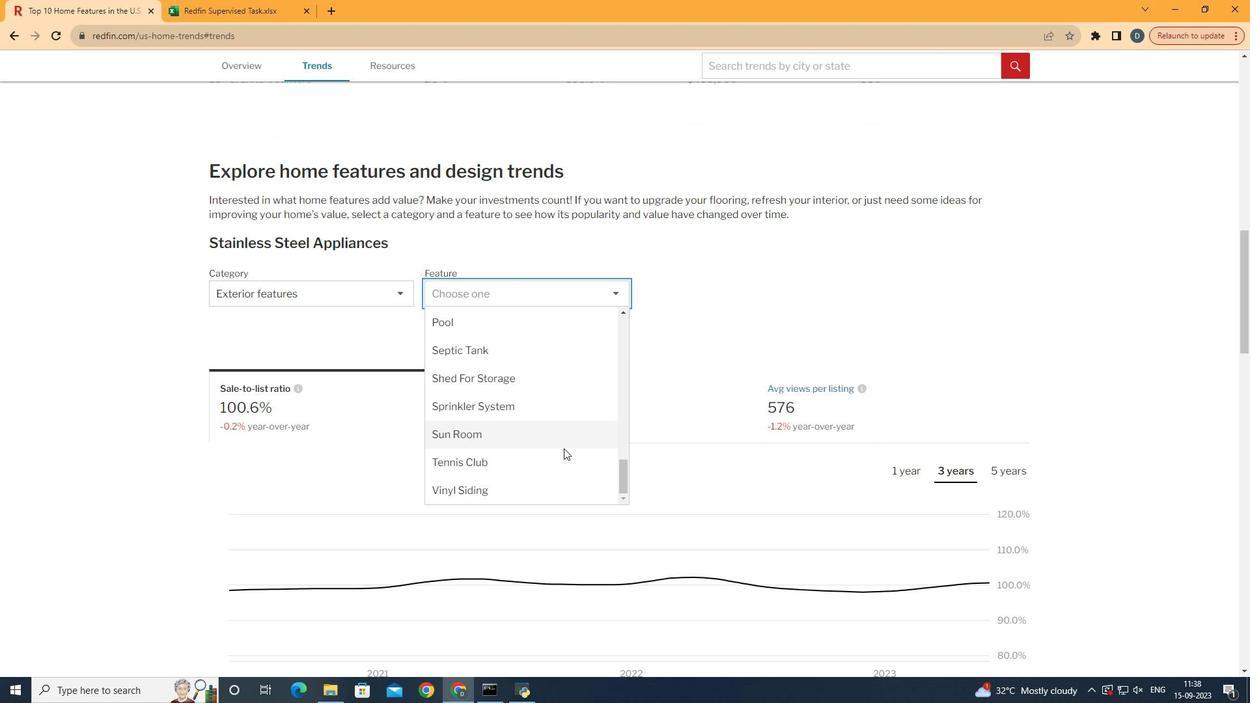 
Action: Mouse scrolled (557, 408) with delta (0, 0)
Screenshot: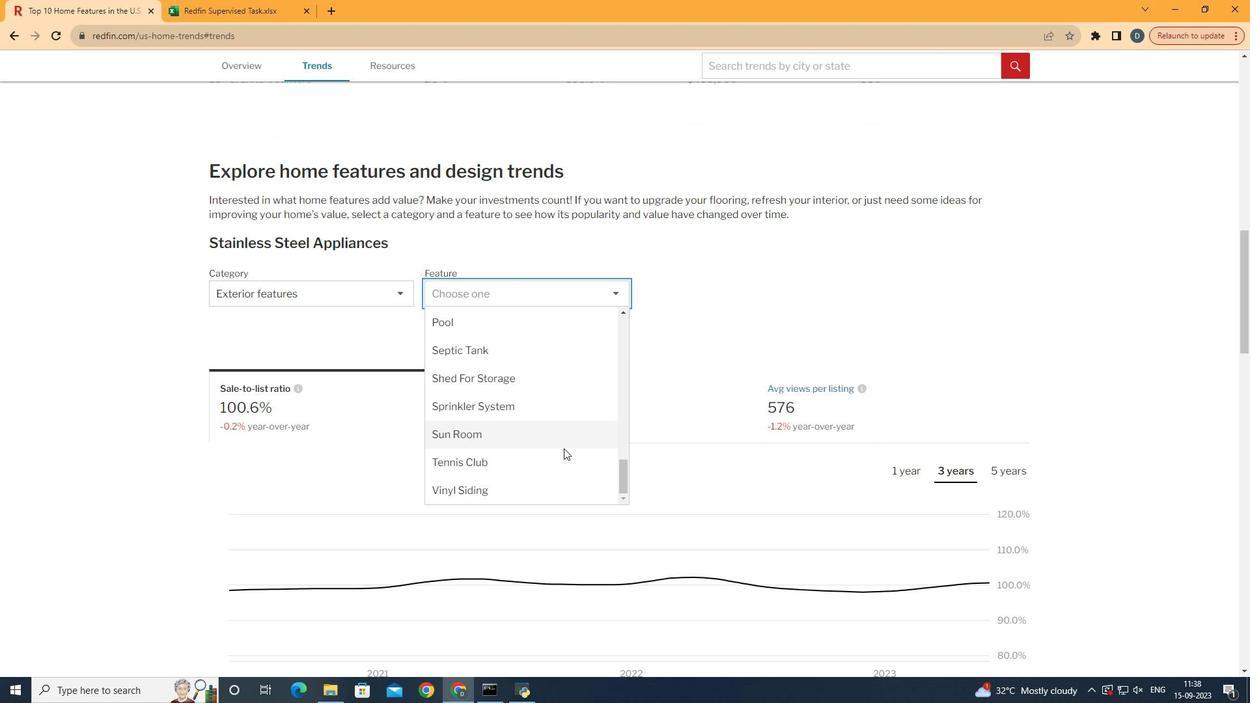 
Action: Mouse scrolled (557, 408) with delta (0, 0)
Screenshot: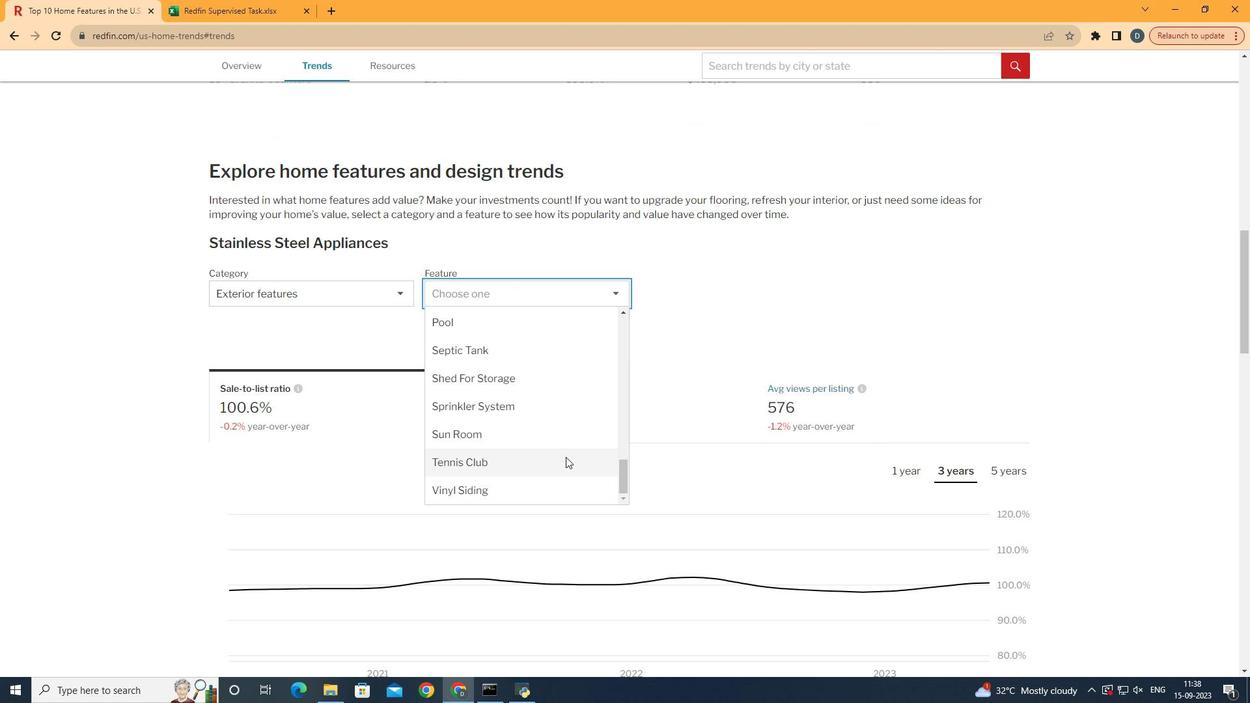 
Action: Mouse scrolled (557, 408) with delta (0, 0)
Screenshot: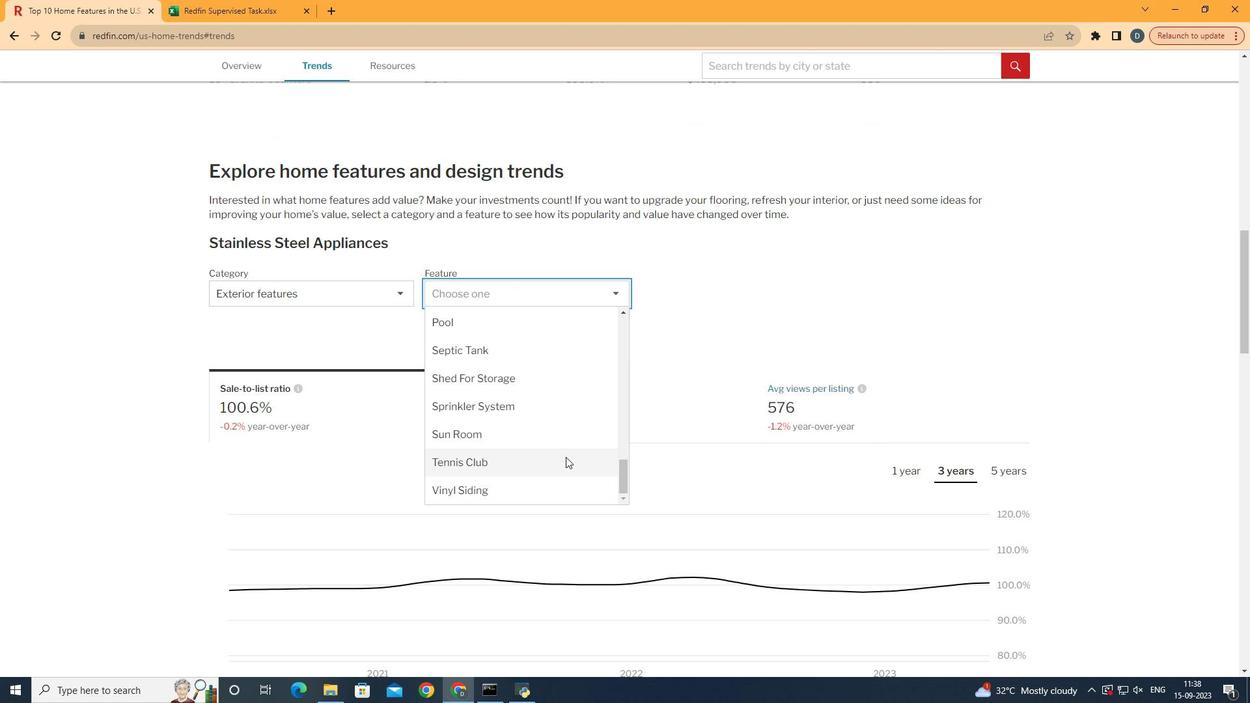 
Action: Mouse moved to (560, 494)
Screenshot: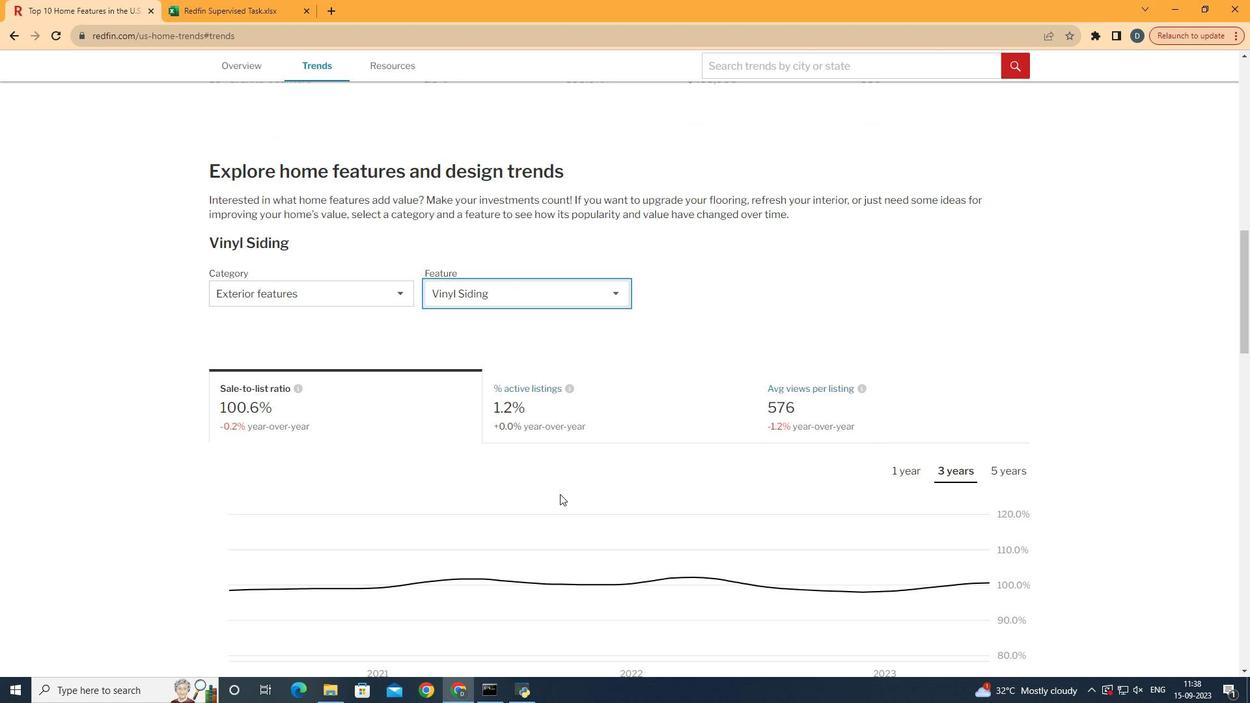 
Action: Mouse pressed left at (560, 494)
Screenshot: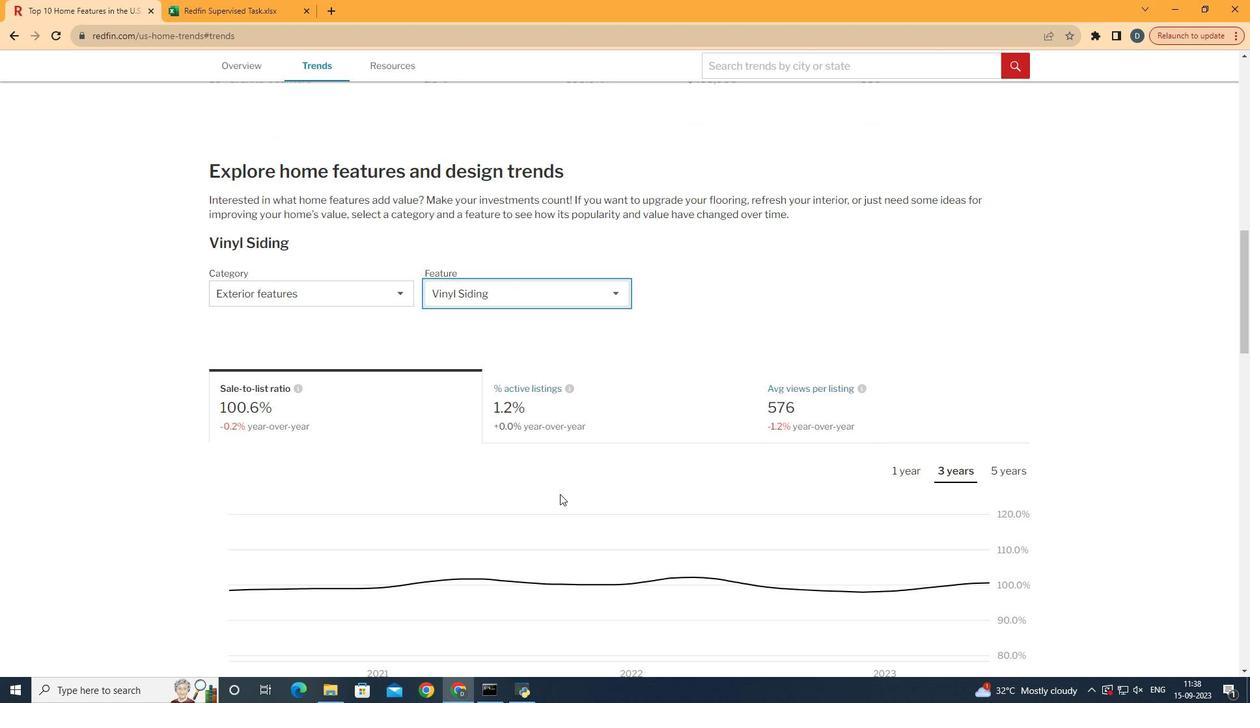 
Action: Mouse moved to (858, 400)
Screenshot: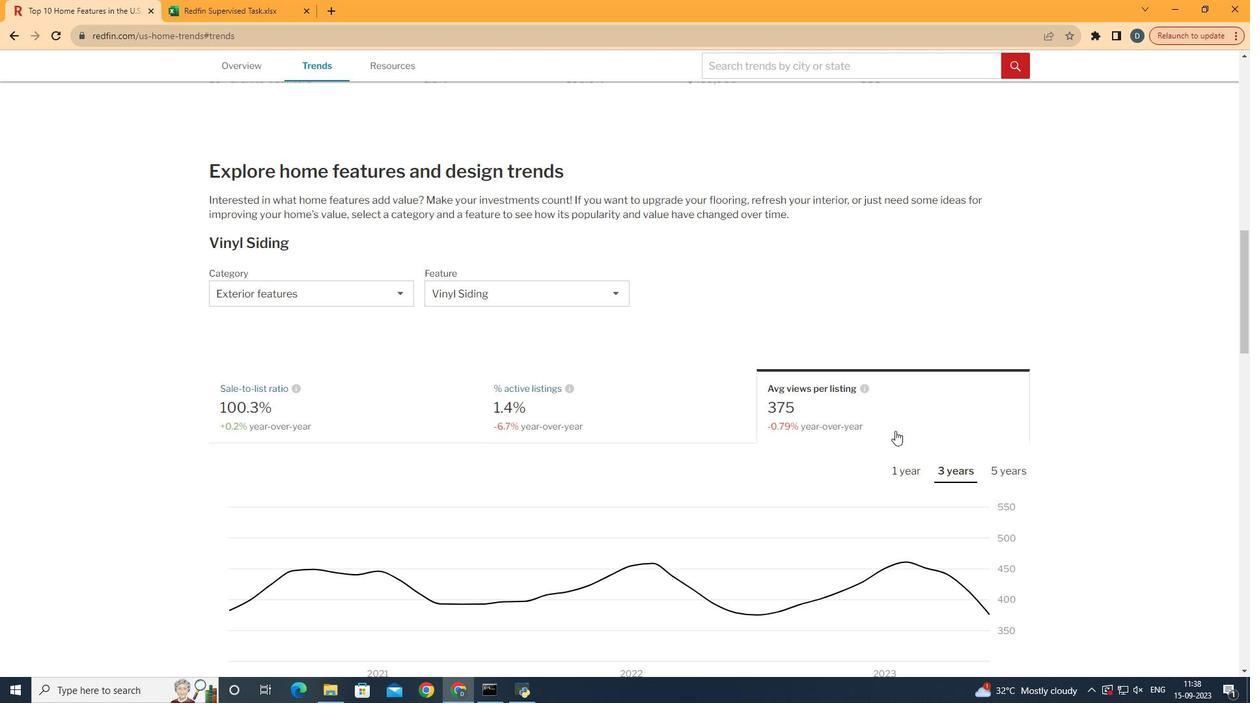 
Action: Mouse pressed left at (858, 400)
Screenshot: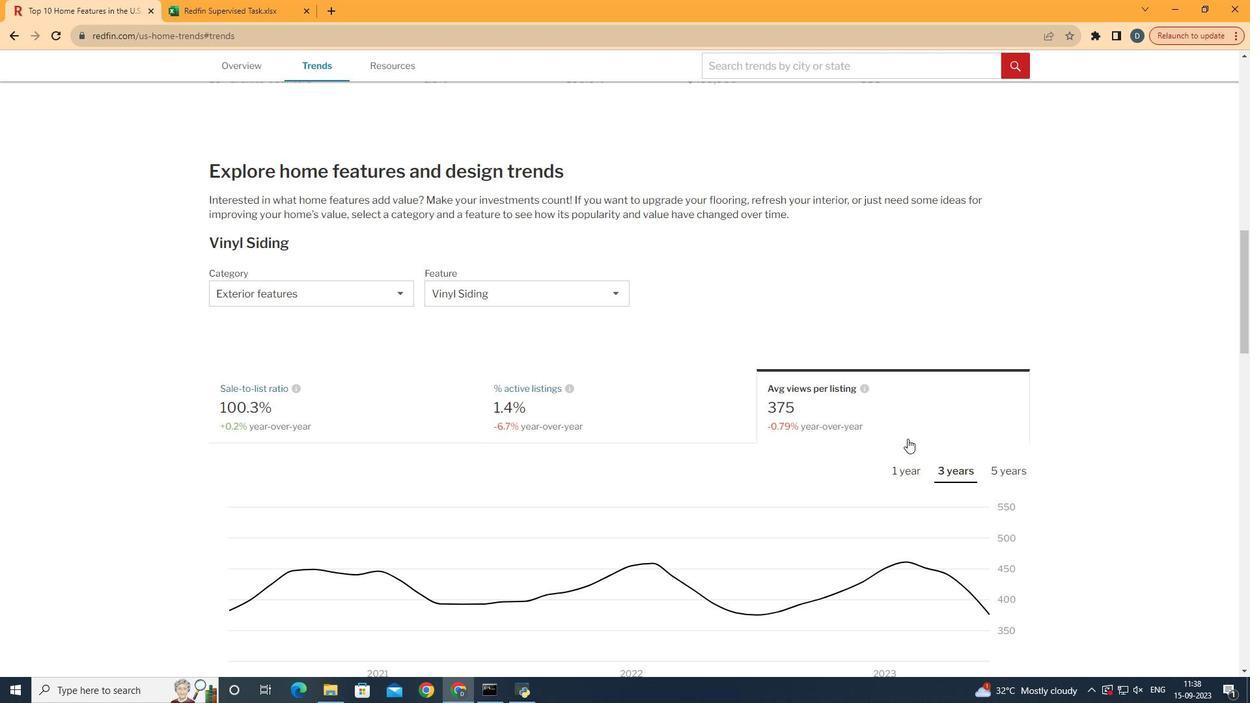 
Action: Mouse moved to (916, 477)
Screenshot: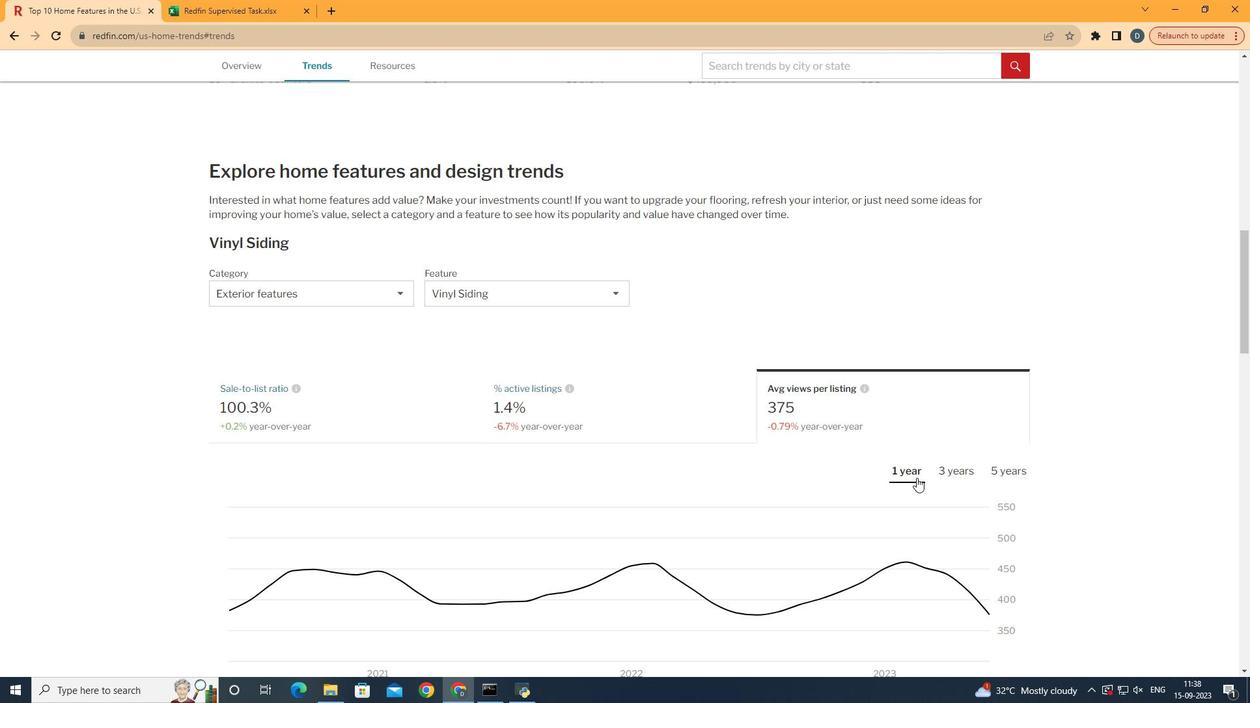 
Action: Mouse pressed left at (916, 477)
Screenshot: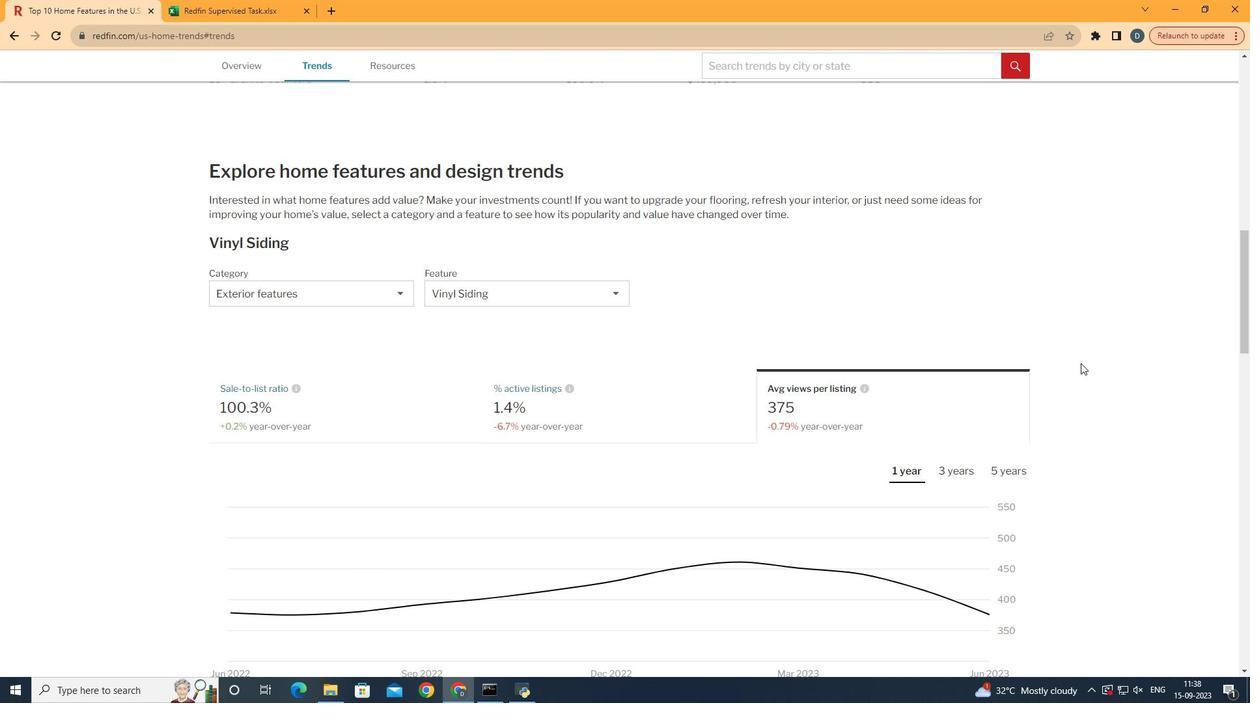 
Action: Mouse moved to (1076, 345)
Screenshot: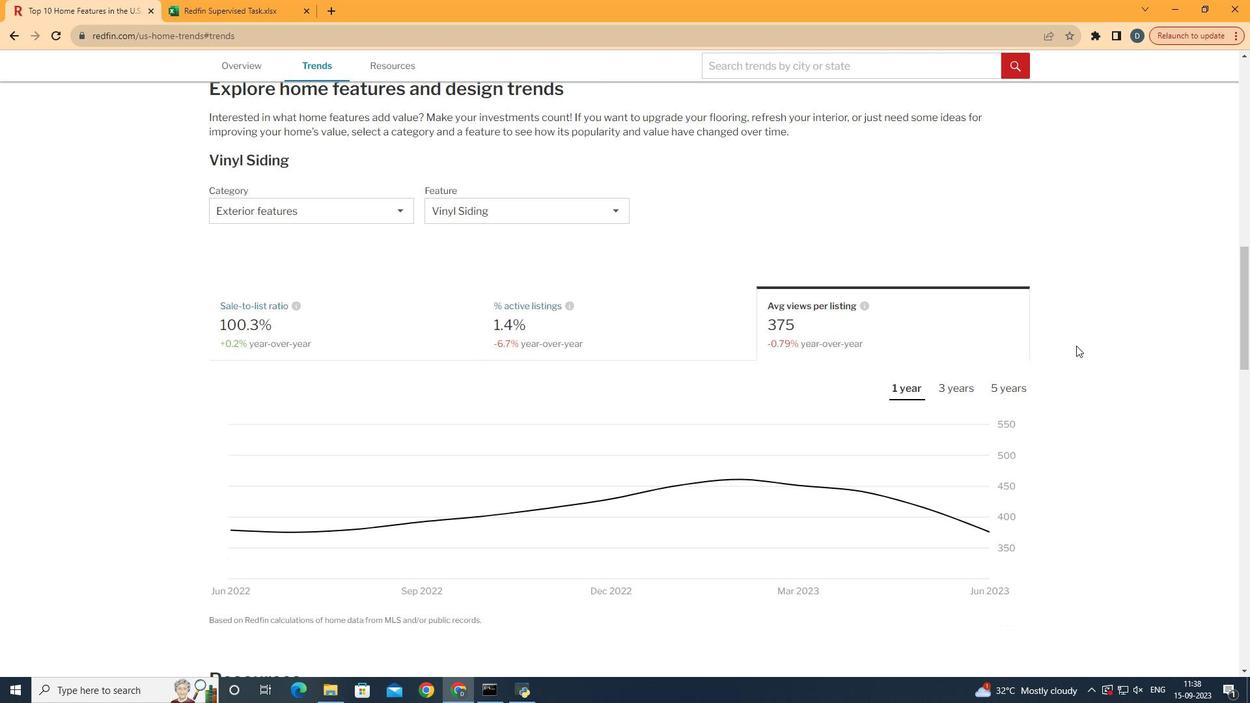 
Action: Mouse scrolled (1076, 345) with delta (0, 0)
Screenshot: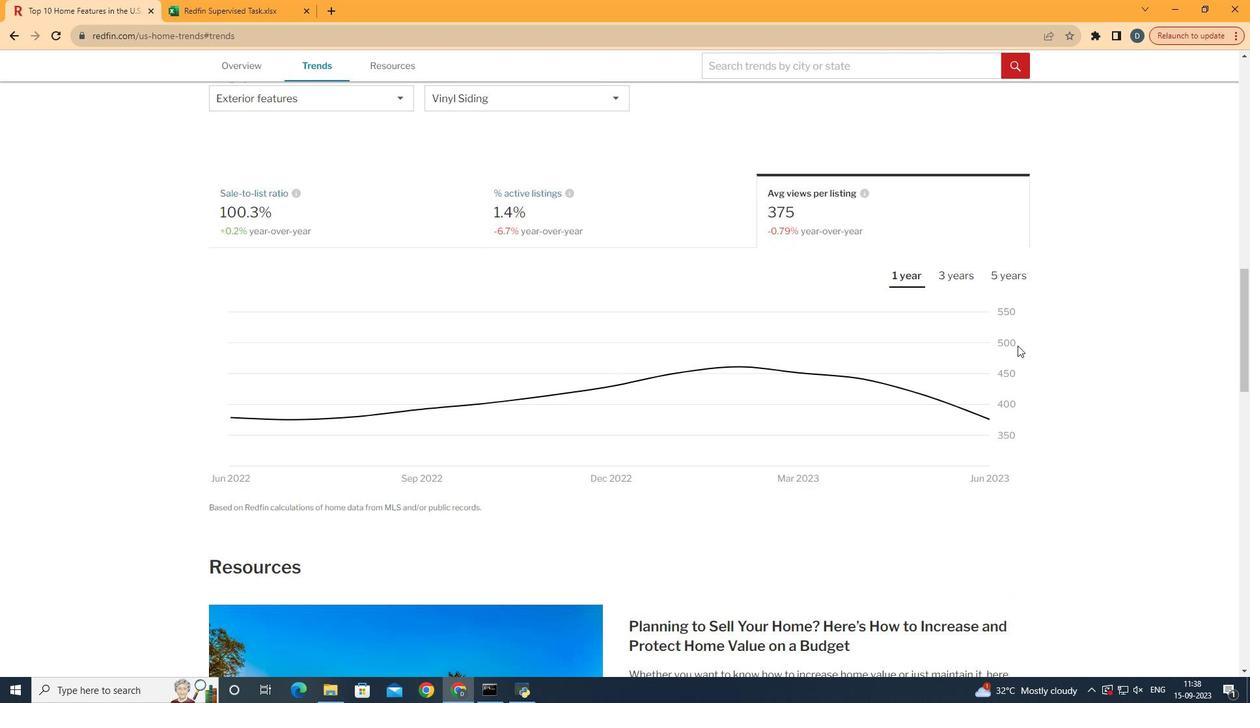 
Action: Mouse scrolled (1076, 345) with delta (0, 0)
Screenshot: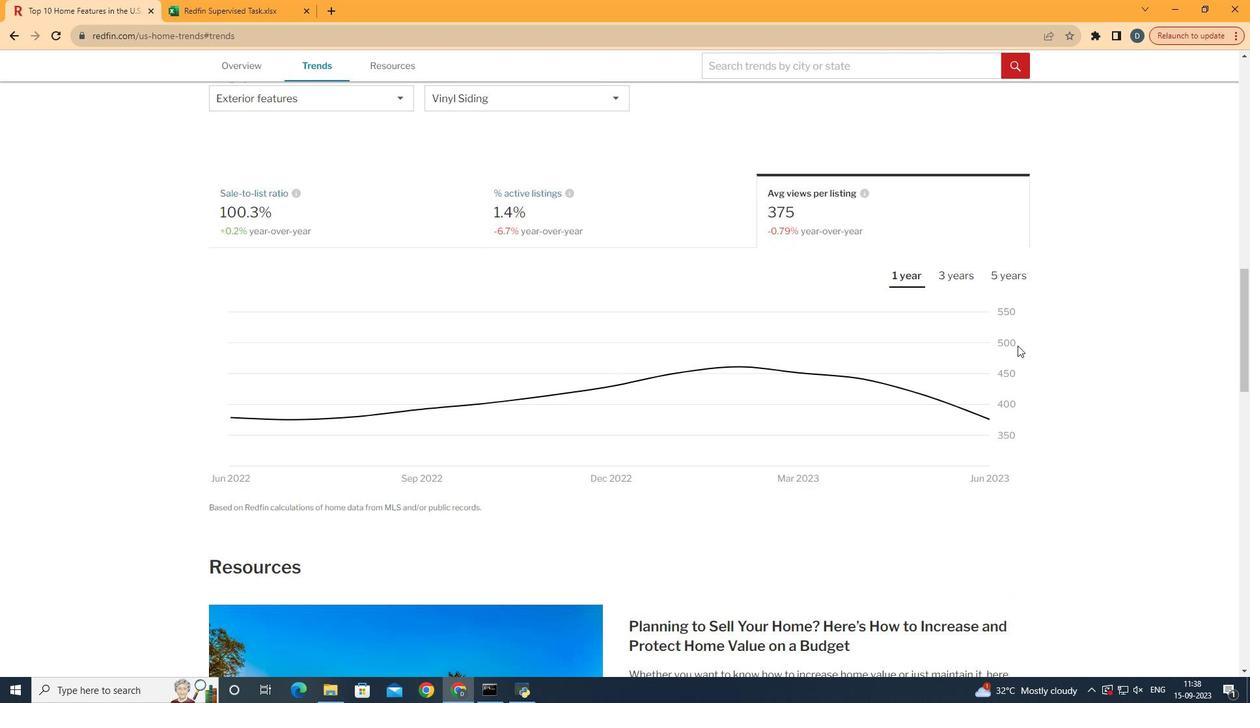 
Action: Mouse scrolled (1076, 345) with delta (0, 0)
Screenshot: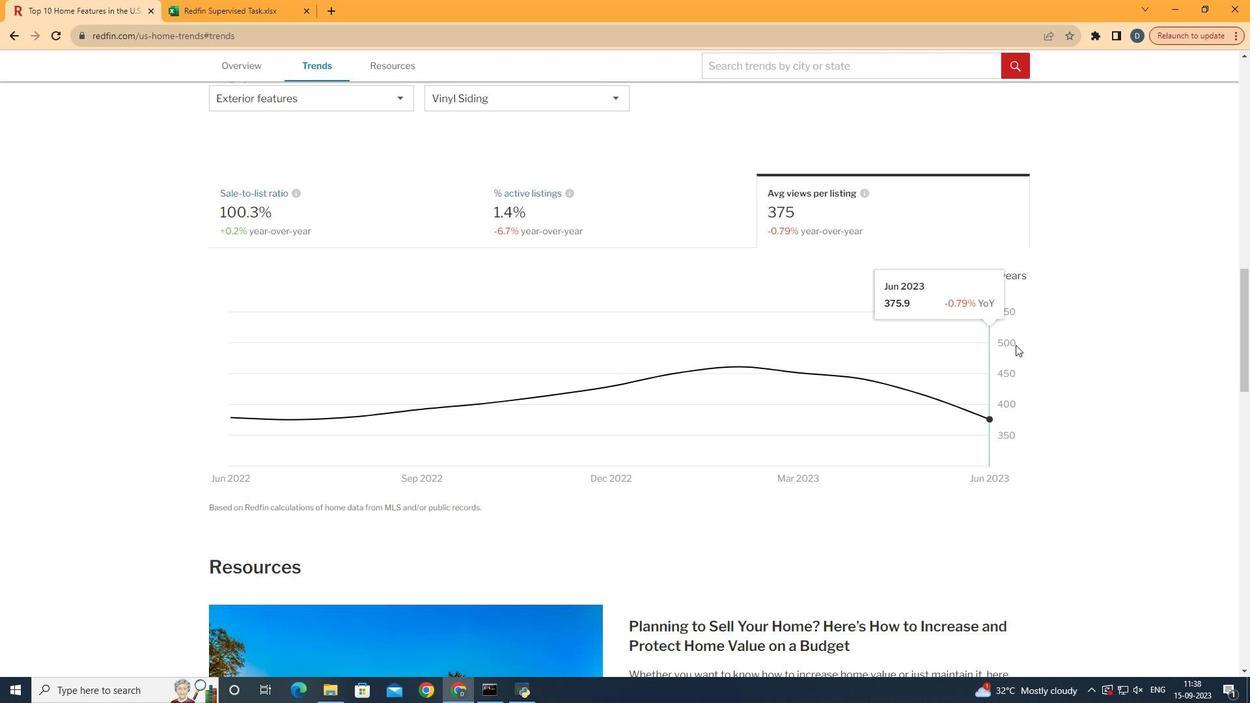 
Action: Mouse moved to (987, 341)
Screenshot: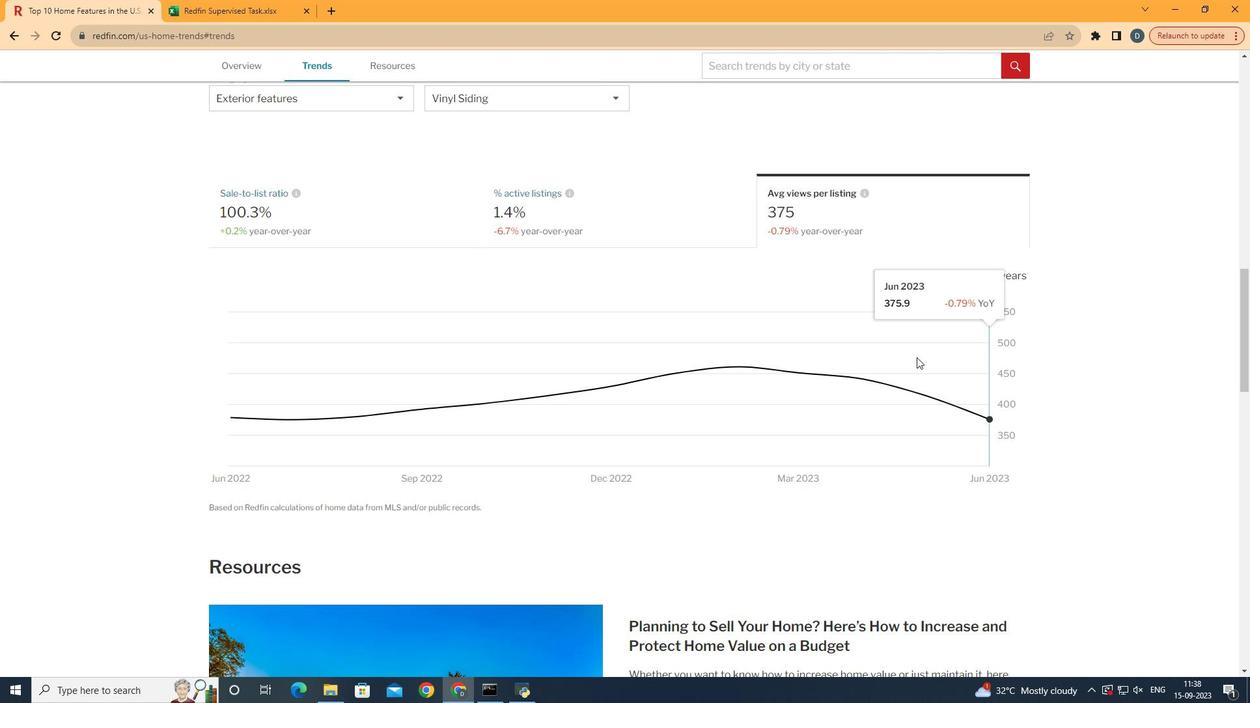 
